 Task: Look for space in Mogi-Gaucu, Brazil from 8th June, 2023 to 16th June, 2023 for 2 adults in price range Rs.10000 to Rs.15000. Place can be entire place with 1  bedroom having 1 bed and 1 bathroom. Property type can be house, flat, guest house, hotel. Amenities needed are: washing machine. Booking option can be shelf check-in. Required host language is Spanish.
Action: Mouse moved to (201, 542)
Screenshot: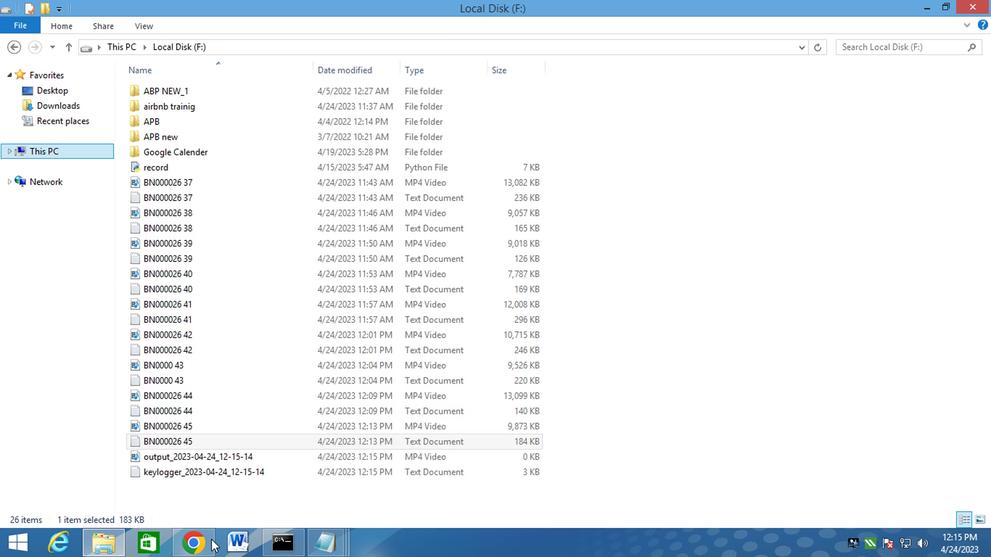 
Action: Mouse pressed left at (201, 542)
Screenshot: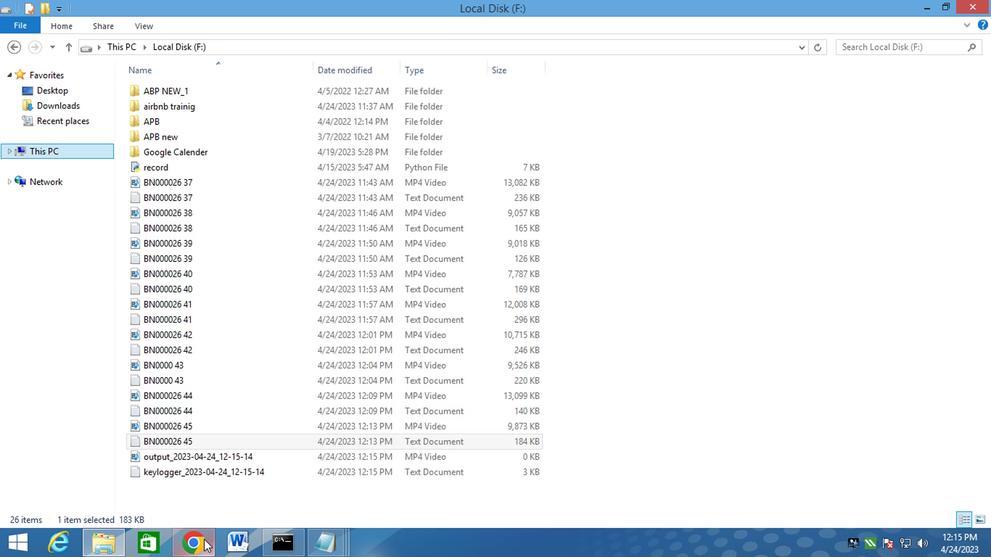 
Action: Mouse moved to (468, 97)
Screenshot: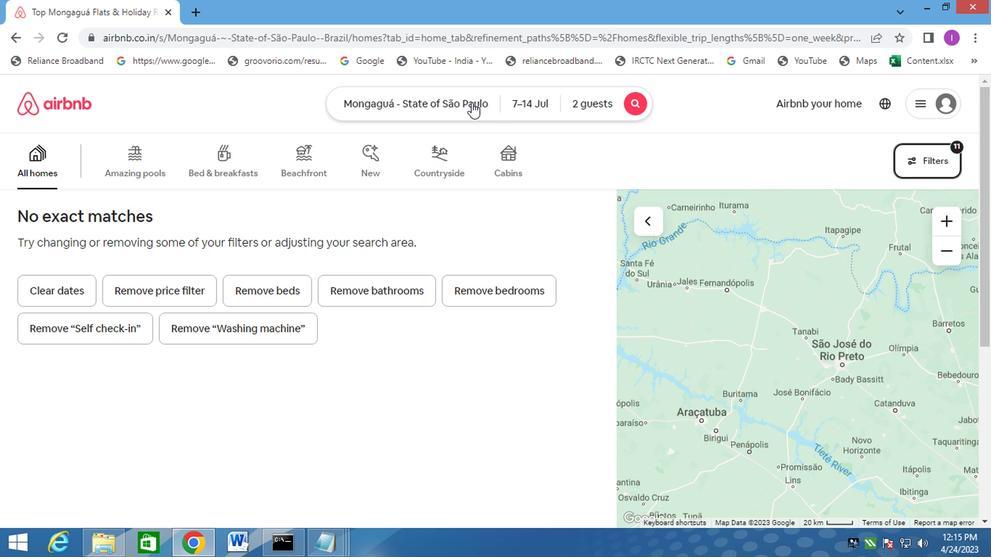 
Action: Mouse pressed left at (468, 97)
Screenshot: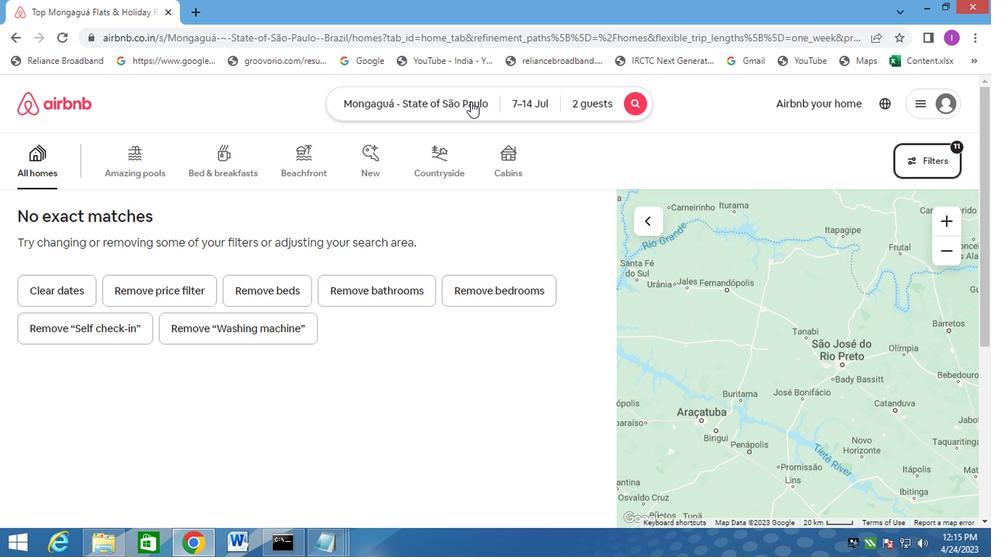 
Action: Mouse moved to (395, 150)
Screenshot: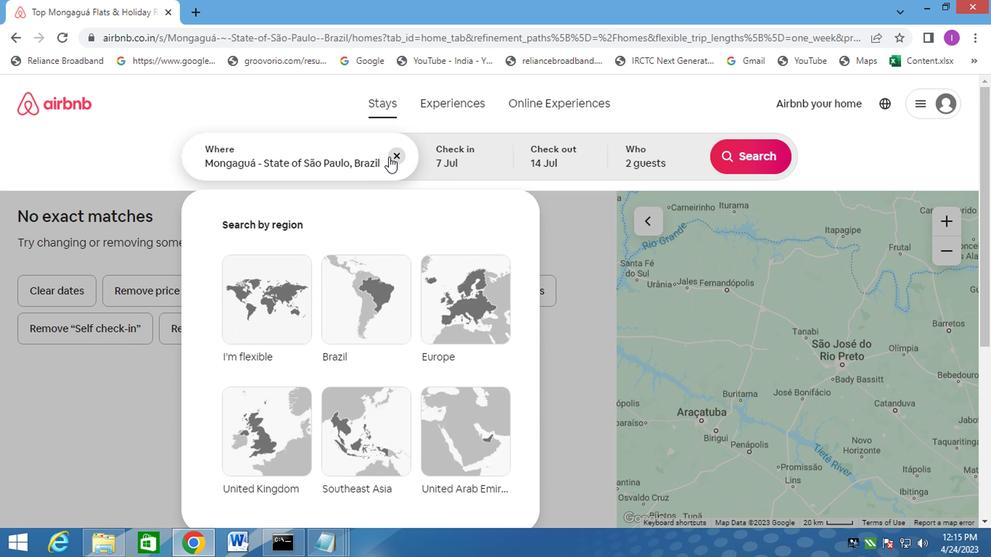 
Action: Mouse pressed left at (395, 150)
Screenshot: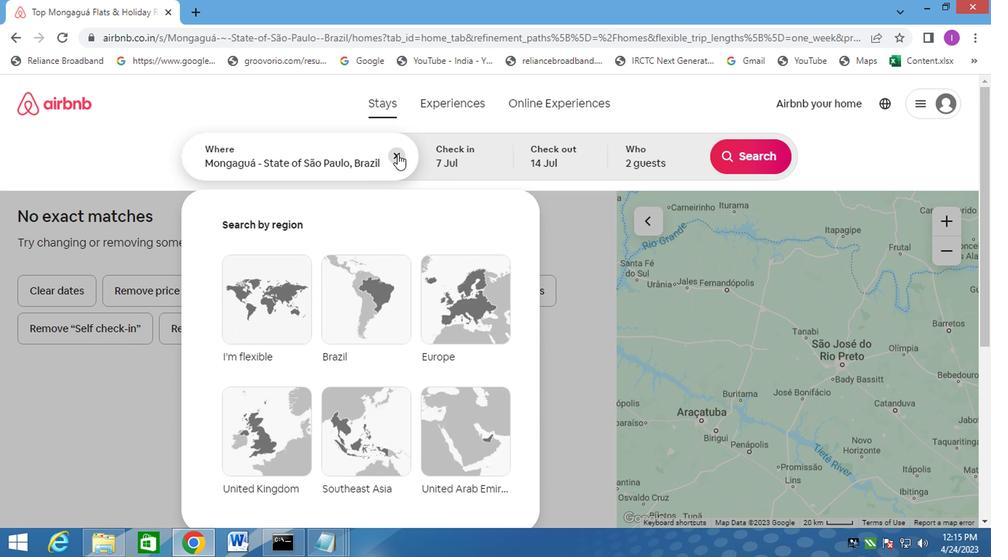 
Action: Mouse moved to (415, 147)
Screenshot: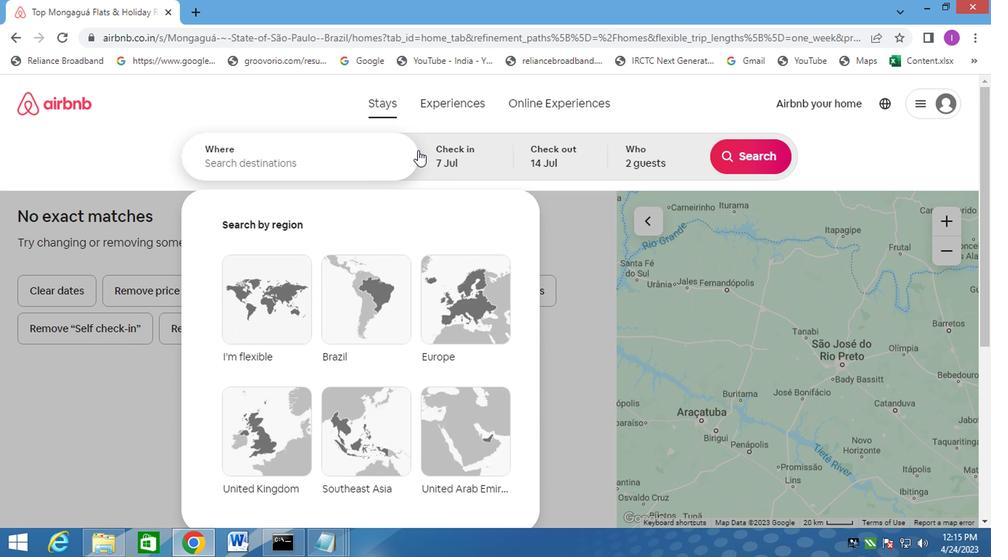 
Action: Key pressed <Key.shift><Key.shift>MOGI<Key.space><Key.shift><Key.shift><Key.shift><Key.shift><Key.shift><Key.shift><Key.shift><Key.shift><Key.shift><Key.shift><Key.shift><Key.shift><Key.shift><Key.shift><Key.shift><Key.shift><Key.shift><Key.shift><Key.shift><Key.shift><Key.shift><Key.shift><Key.shift><Key.shift><Key.shift>GAUCU,<Key.shift>BRAZIL
Screenshot: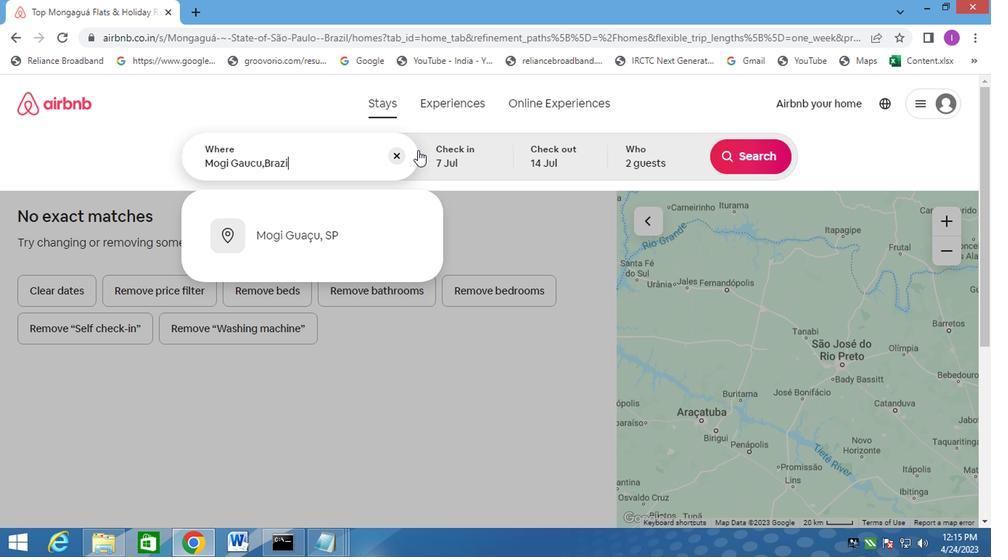 
Action: Mouse moved to (479, 150)
Screenshot: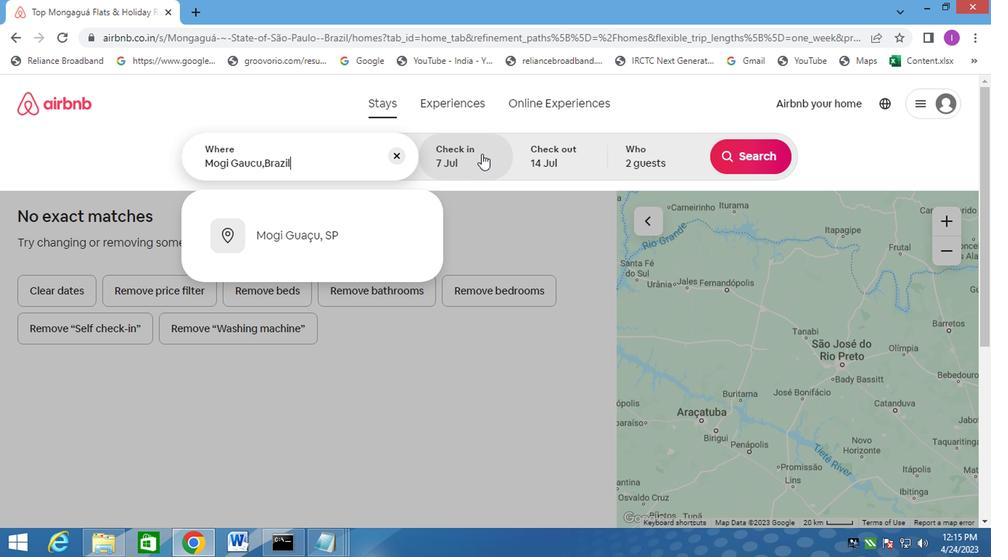 
Action: Mouse pressed left at (479, 150)
Screenshot: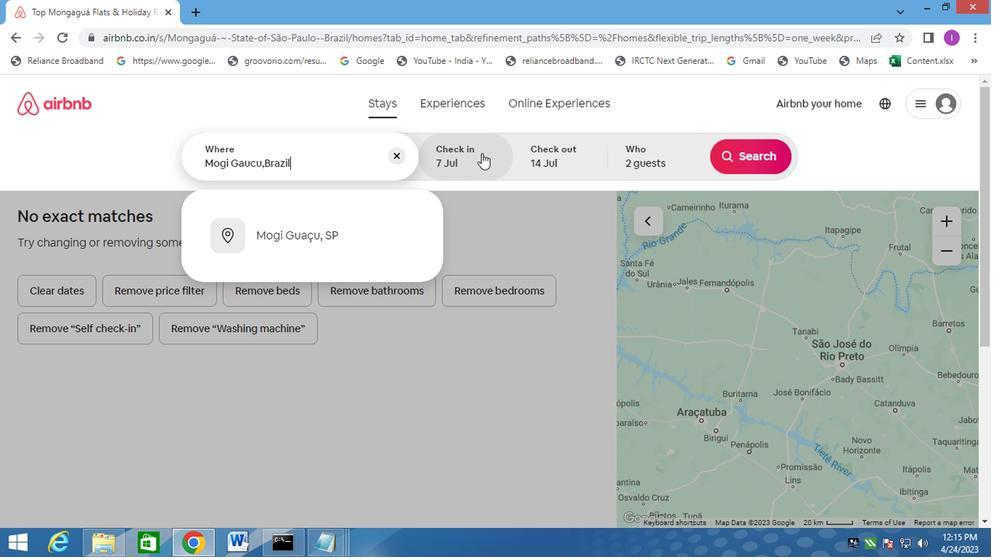 
Action: Mouse moved to (218, 273)
Screenshot: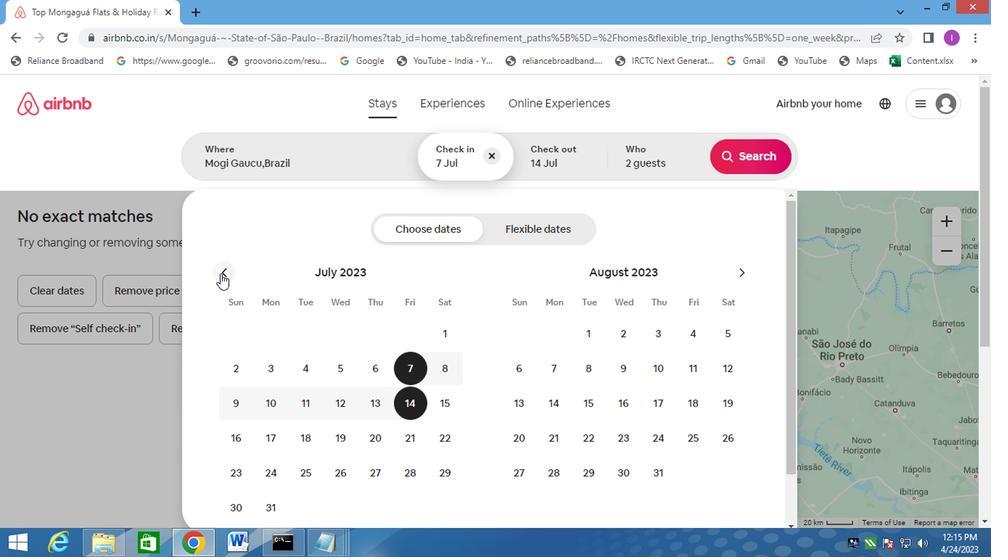 
Action: Mouse pressed left at (218, 273)
Screenshot: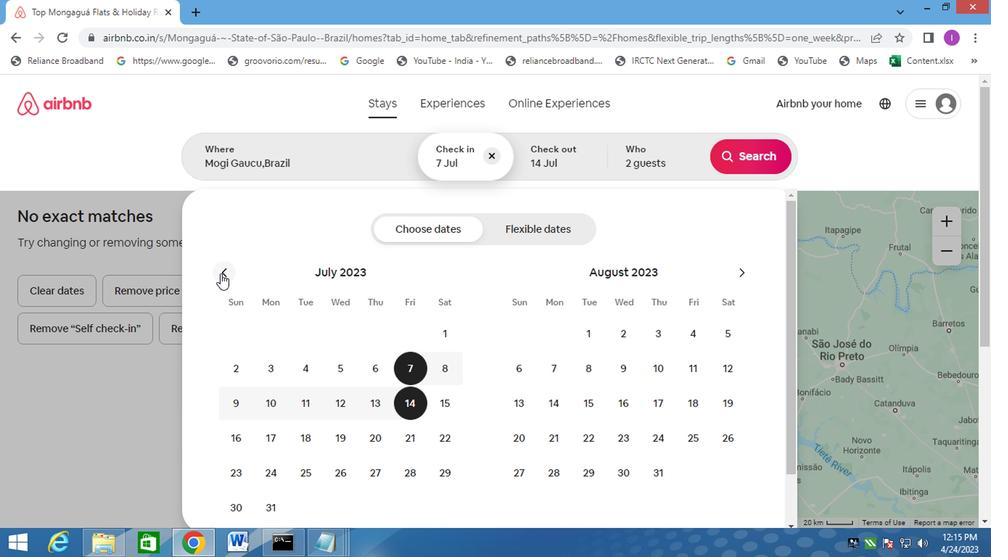 
Action: Mouse moved to (271, 366)
Screenshot: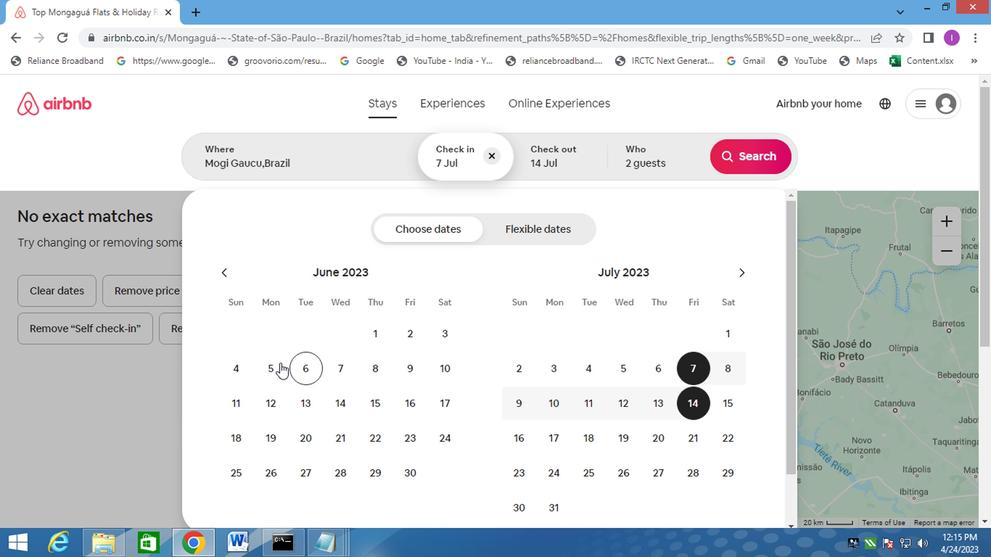 
Action: Mouse pressed left at (271, 366)
Screenshot: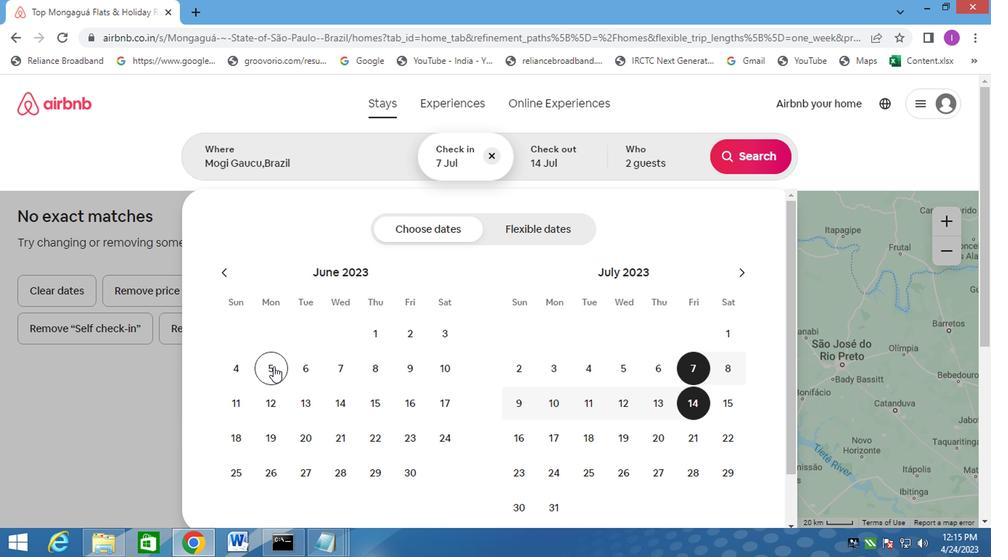 
Action: Mouse moved to (367, 370)
Screenshot: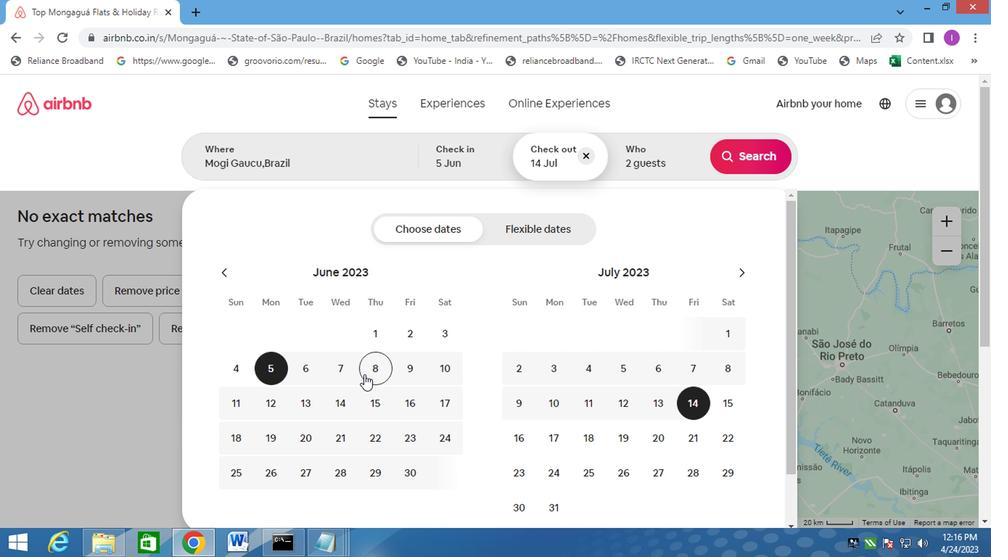 
Action: Mouse pressed left at (367, 370)
Screenshot: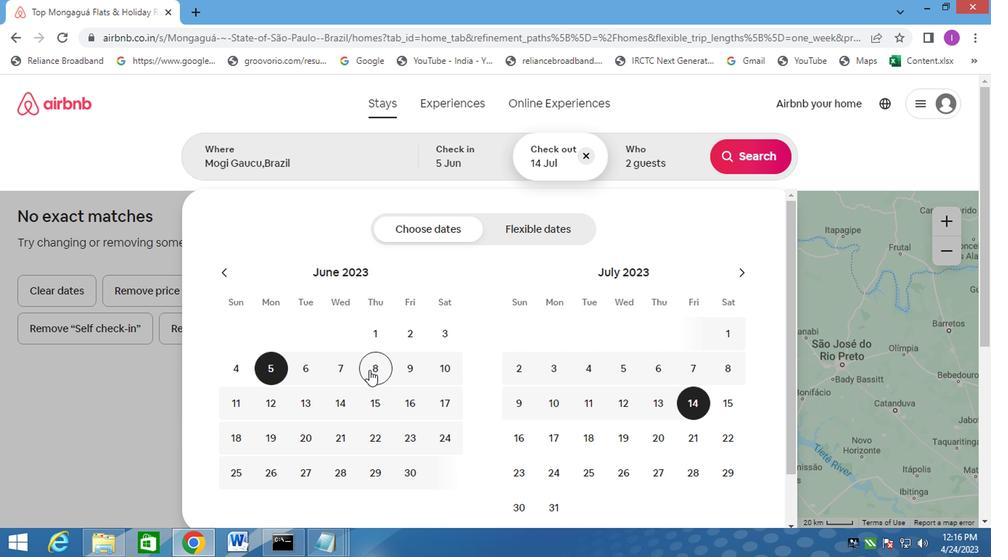 
Action: Mouse moved to (269, 369)
Screenshot: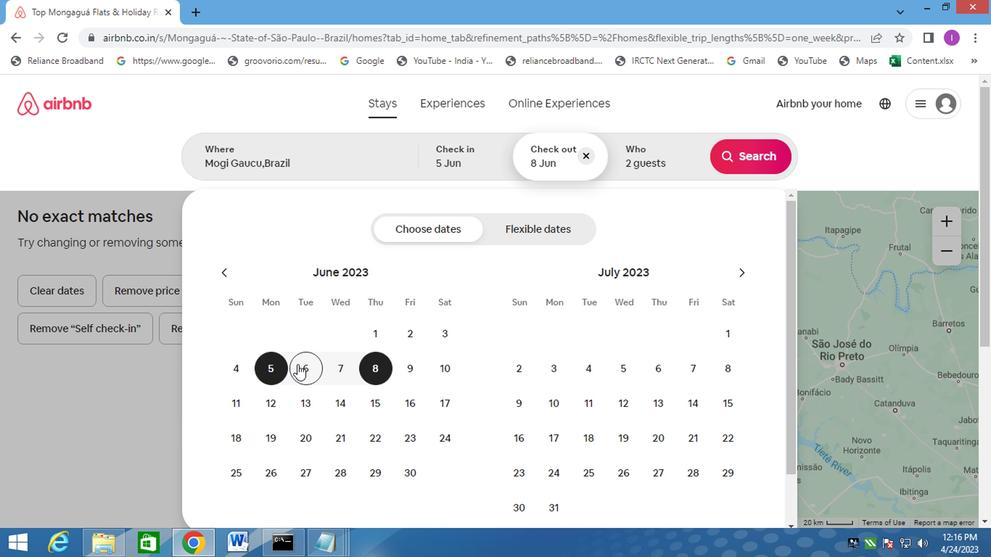 
Action: Mouse pressed left at (269, 369)
Screenshot: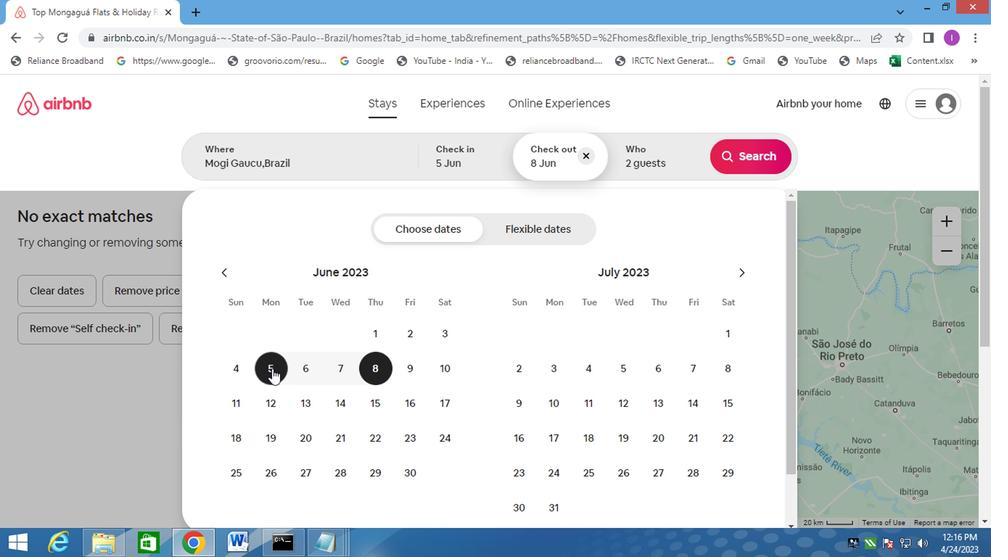 
Action: Mouse moved to (374, 365)
Screenshot: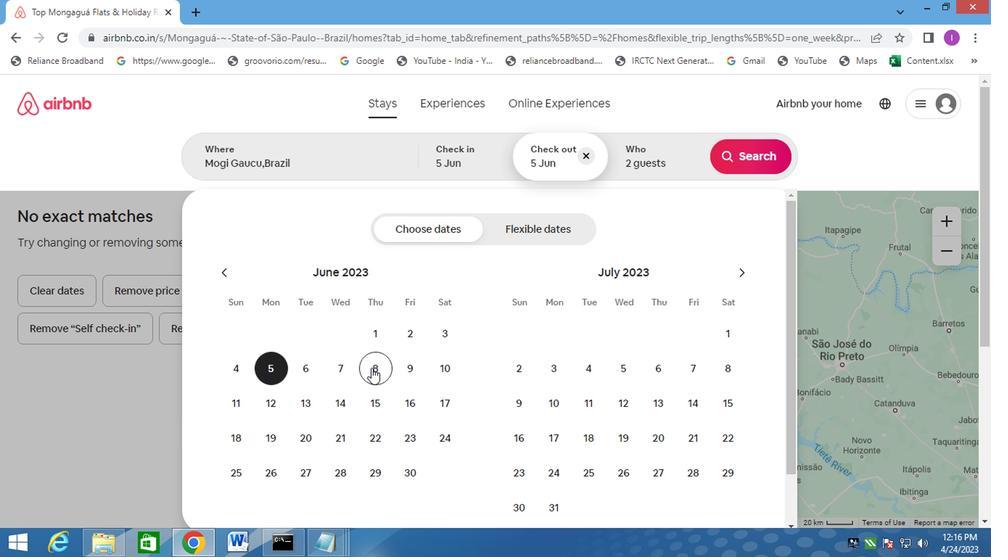 
Action: Mouse pressed left at (374, 365)
Screenshot: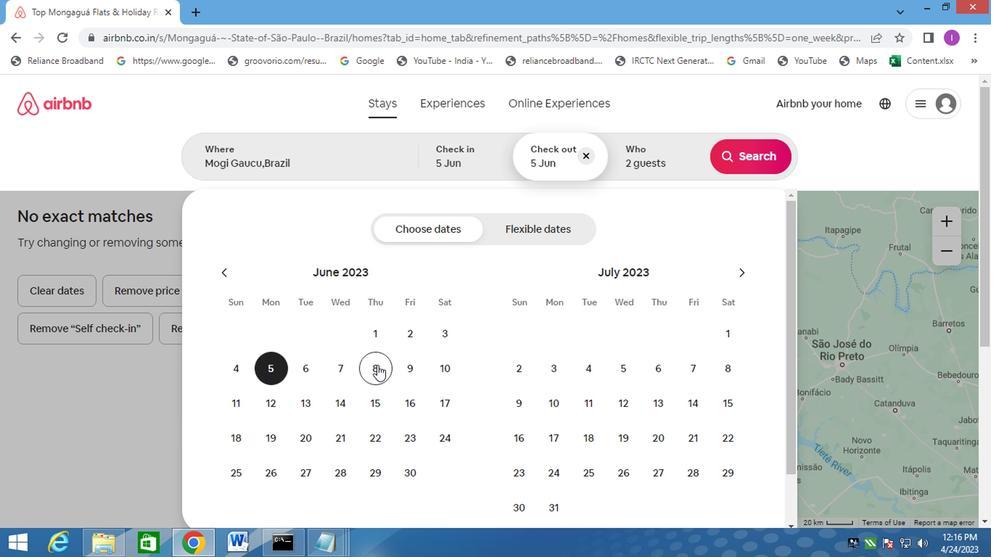 
Action: Mouse moved to (474, 147)
Screenshot: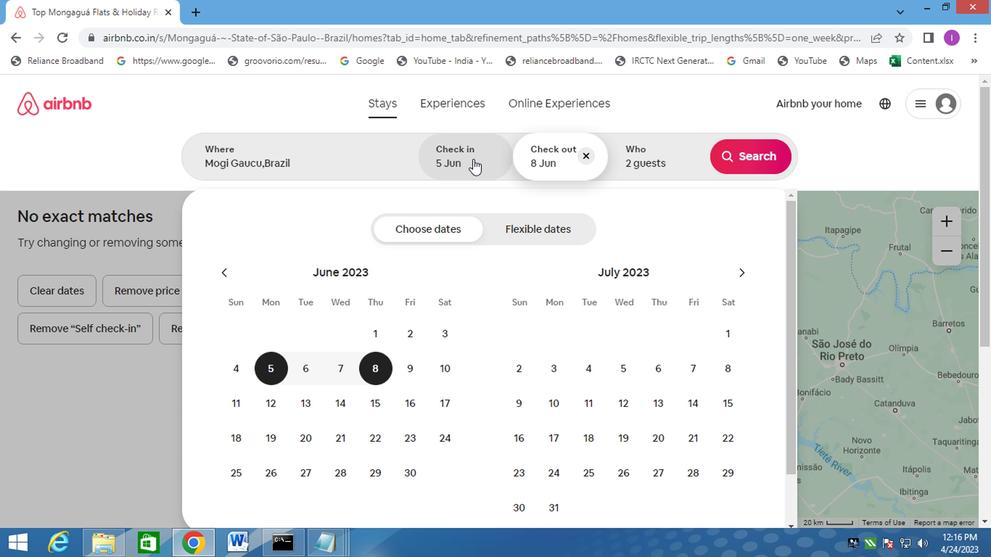 
Action: Mouse pressed left at (474, 147)
Screenshot: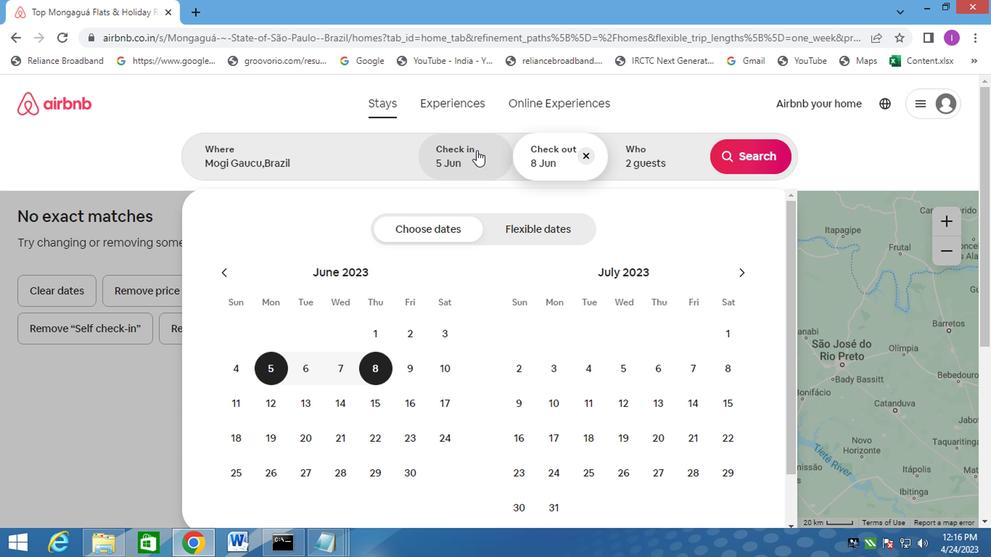 
Action: Mouse moved to (492, 153)
Screenshot: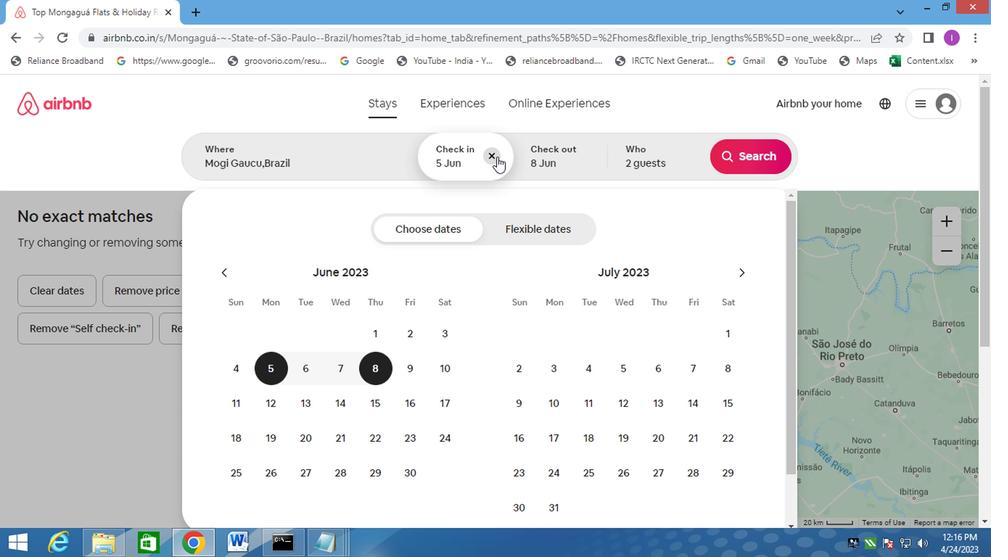 
Action: Mouse pressed left at (492, 153)
Screenshot: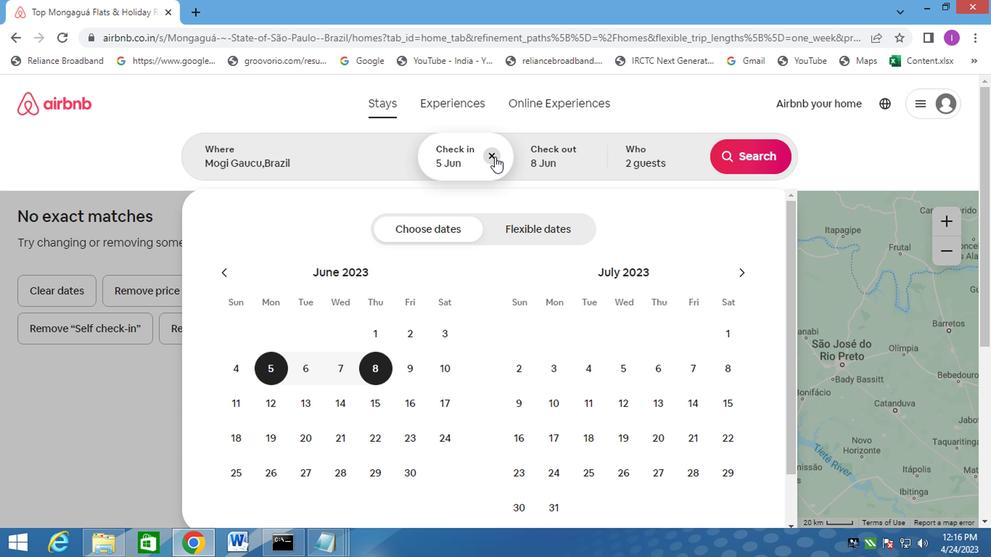 
Action: Mouse moved to (376, 366)
Screenshot: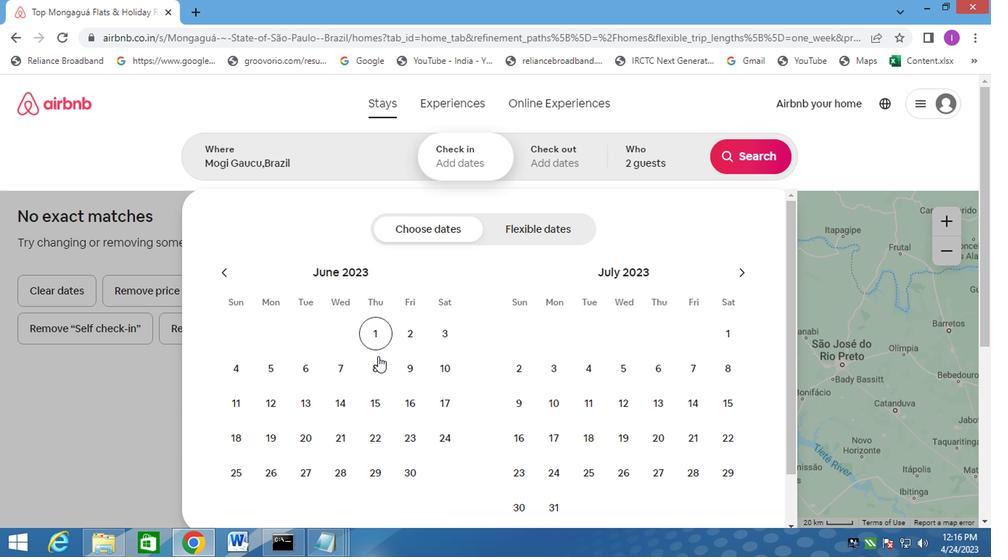 
Action: Mouse pressed left at (376, 366)
Screenshot: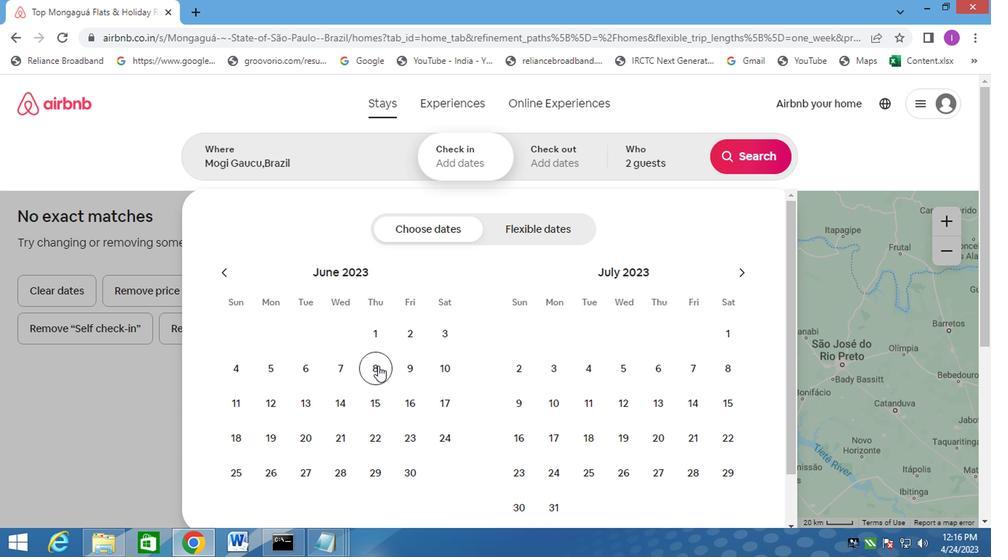 
Action: Mouse moved to (403, 413)
Screenshot: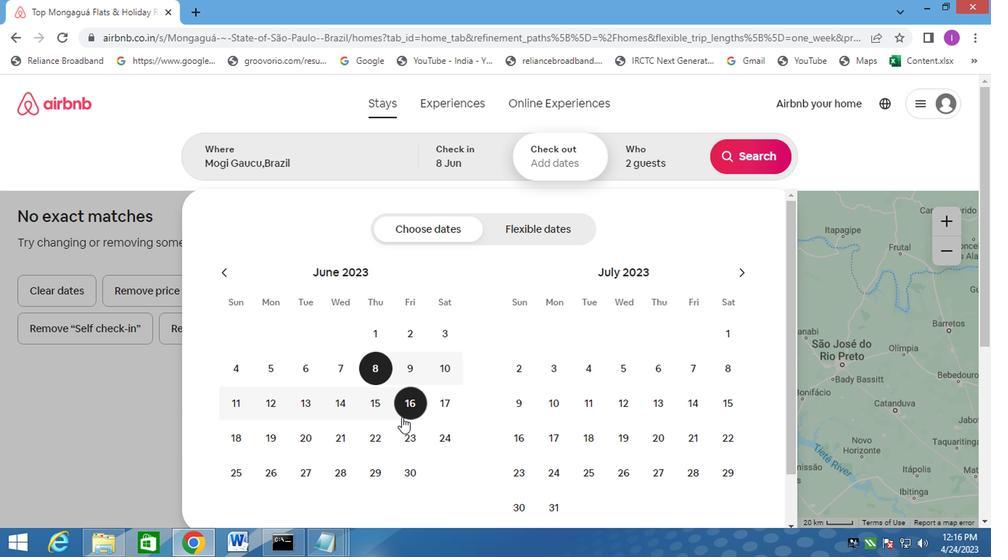 
Action: Mouse pressed left at (403, 413)
Screenshot: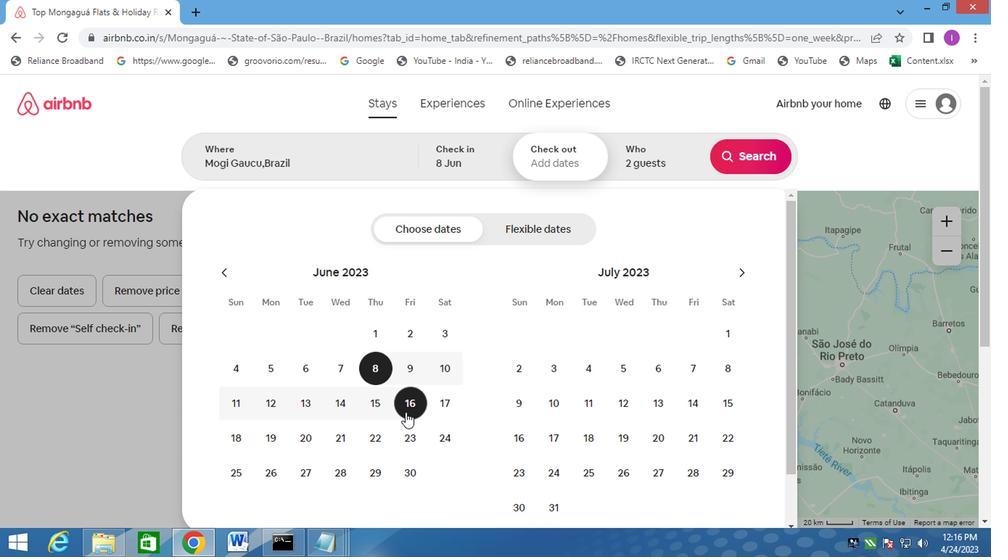 
Action: Mouse moved to (648, 160)
Screenshot: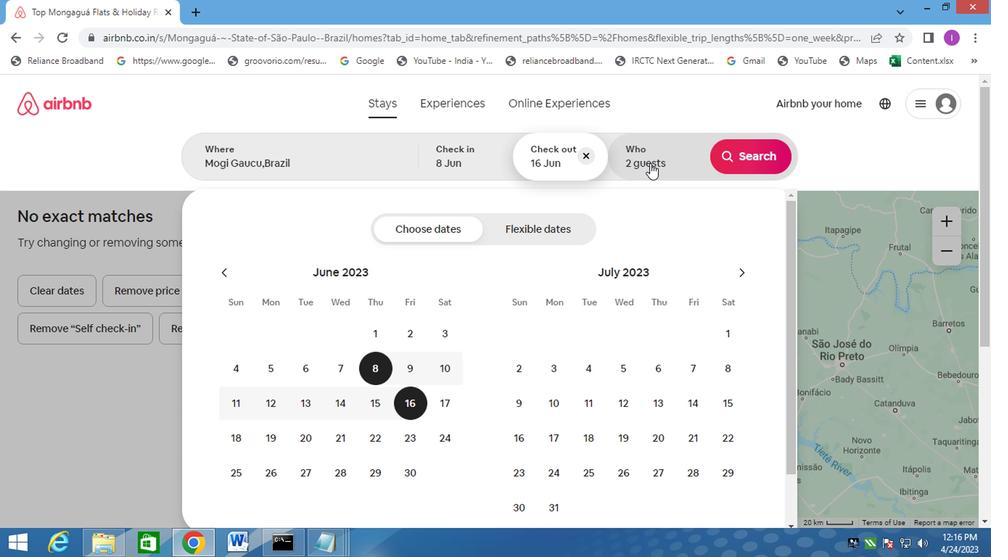 
Action: Mouse pressed left at (648, 160)
Screenshot: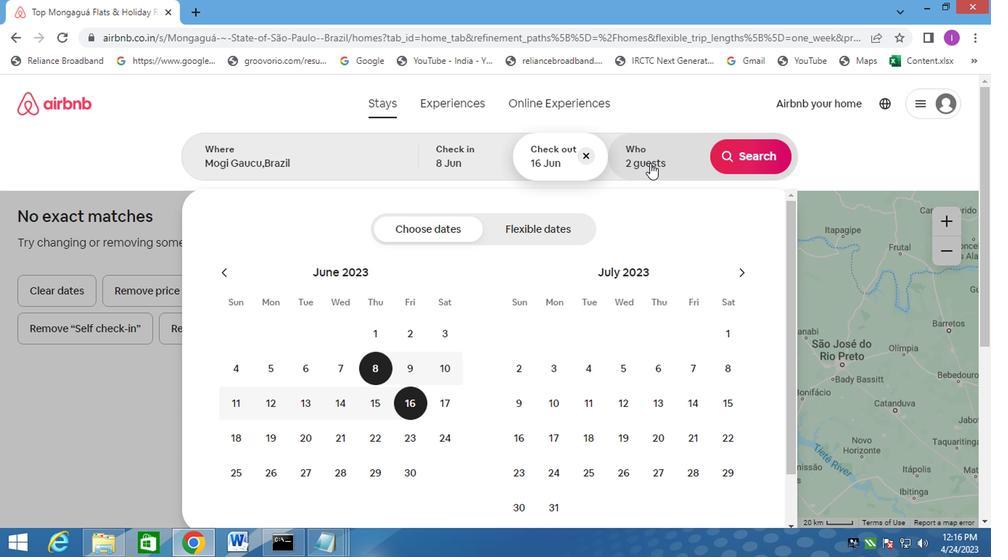 
Action: Mouse moved to (750, 236)
Screenshot: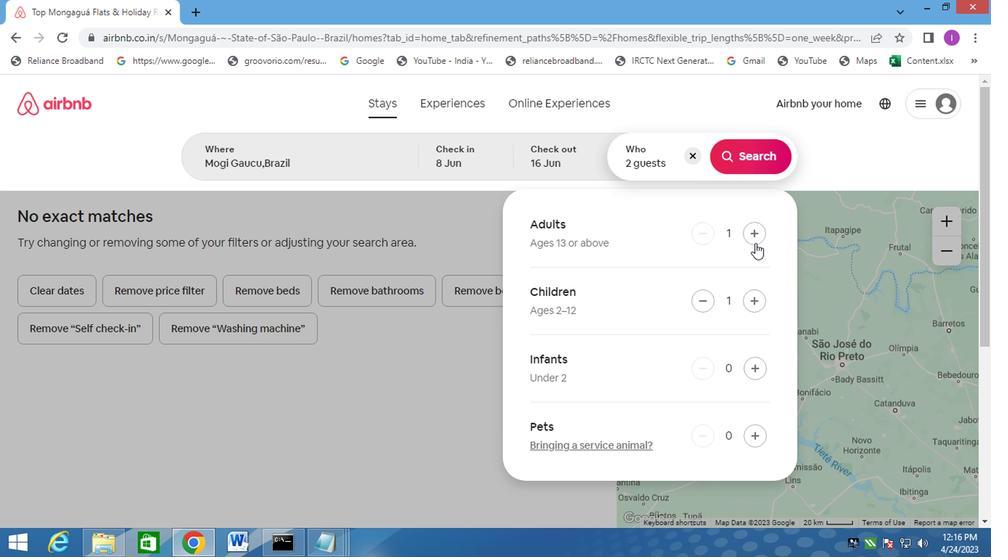 
Action: Mouse pressed left at (750, 236)
Screenshot: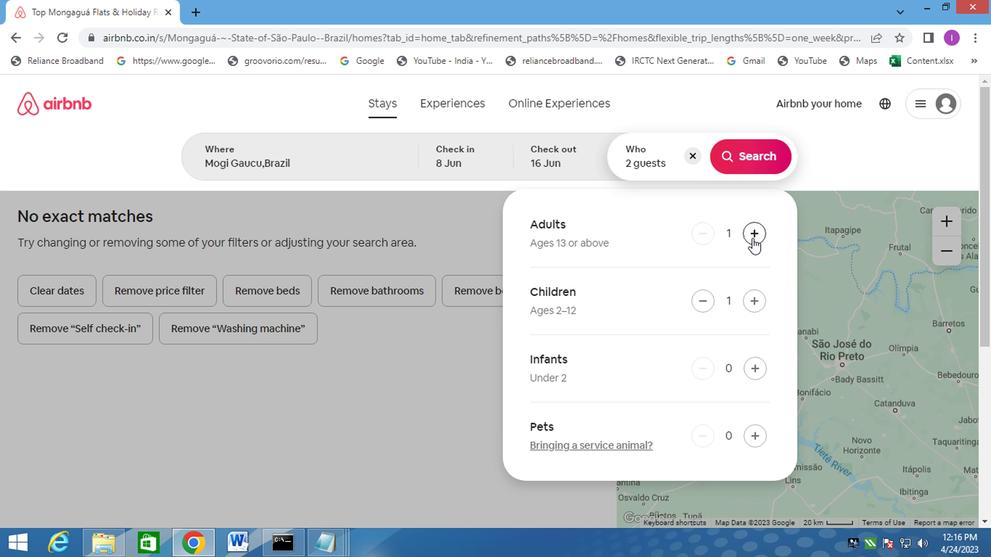 
Action: Mouse moved to (699, 292)
Screenshot: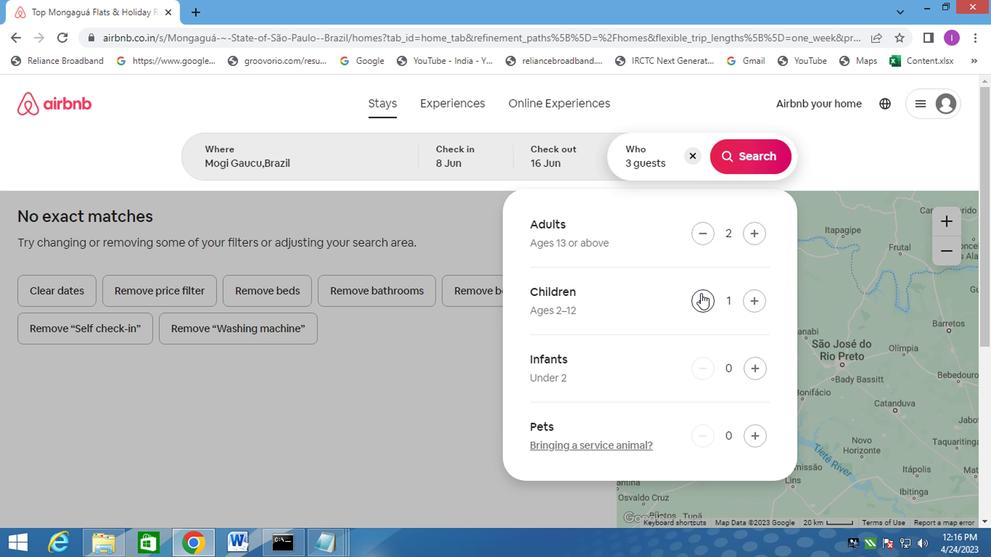
Action: Mouse pressed left at (699, 292)
Screenshot: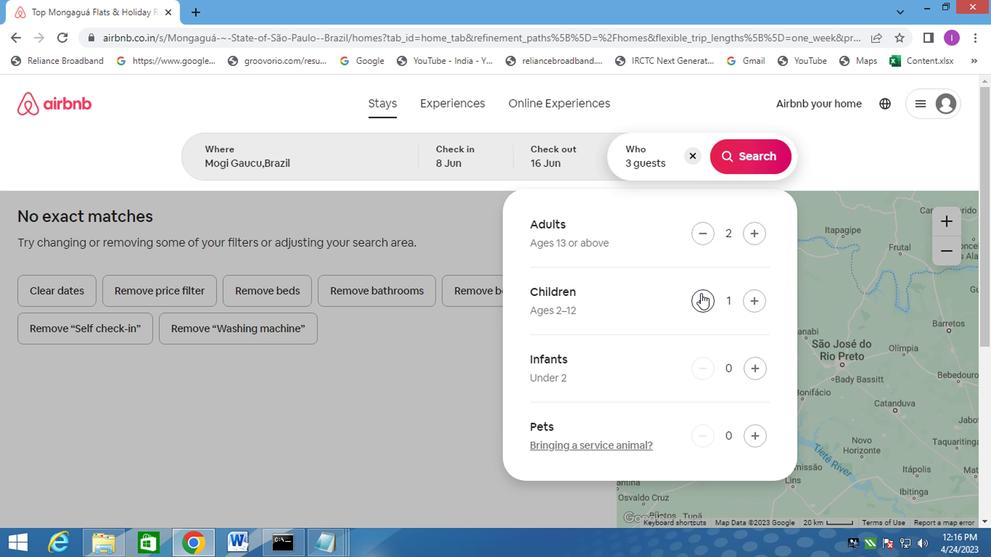 
Action: Mouse moved to (769, 151)
Screenshot: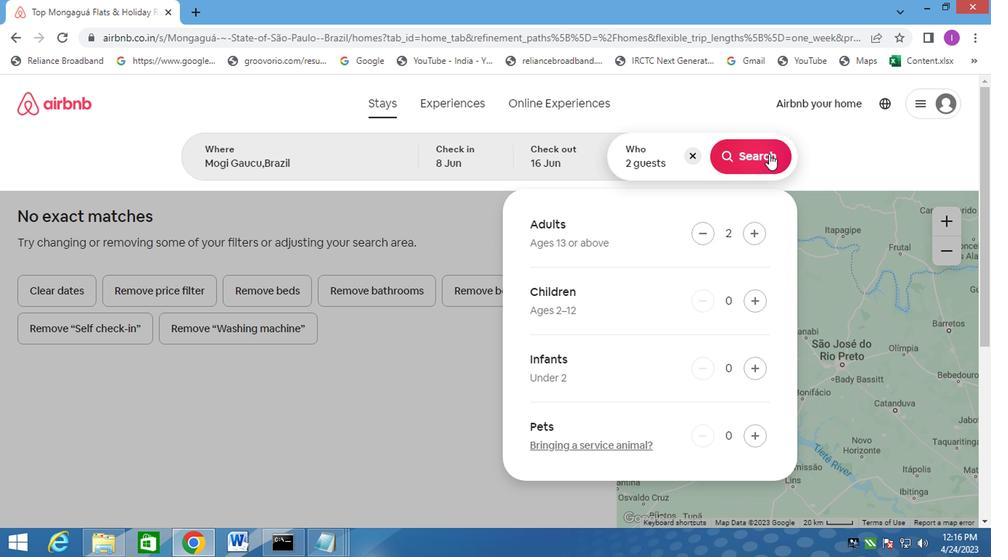 
Action: Mouse pressed left at (769, 151)
Screenshot: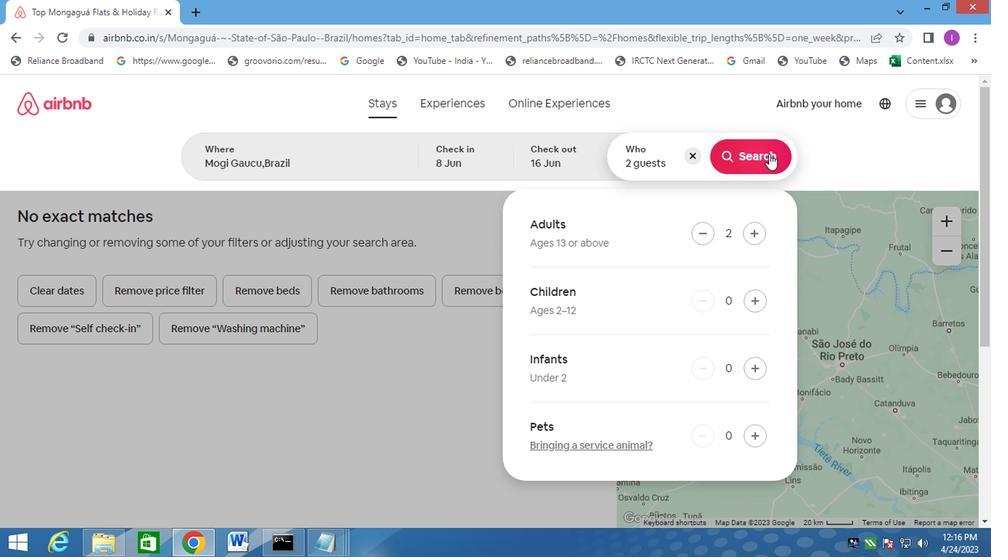 
Action: Mouse moved to (936, 154)
Screenshot: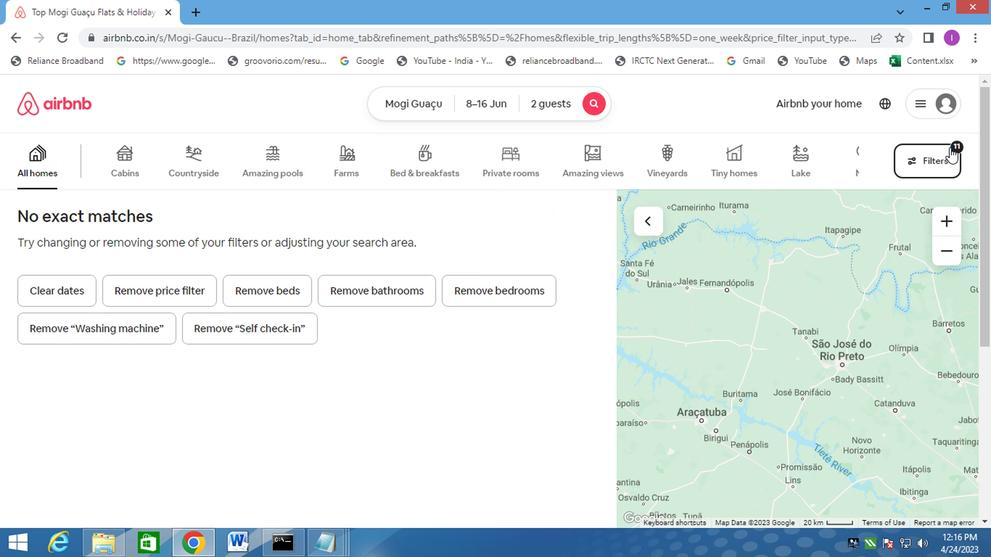 
Action: Mouse pressed left at (936, 154)
Screenshot: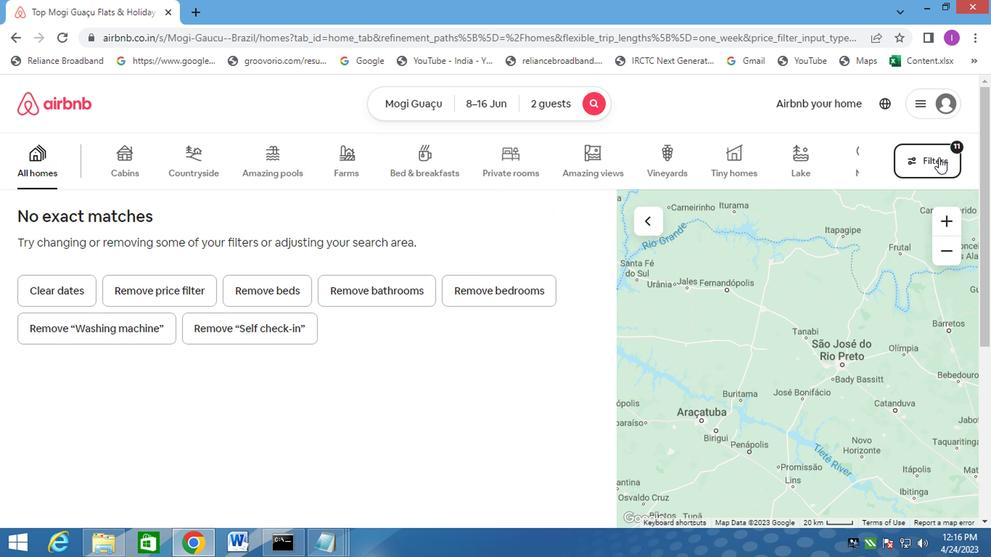 
Action: Mouse moved to (310, 250)
Screenshot: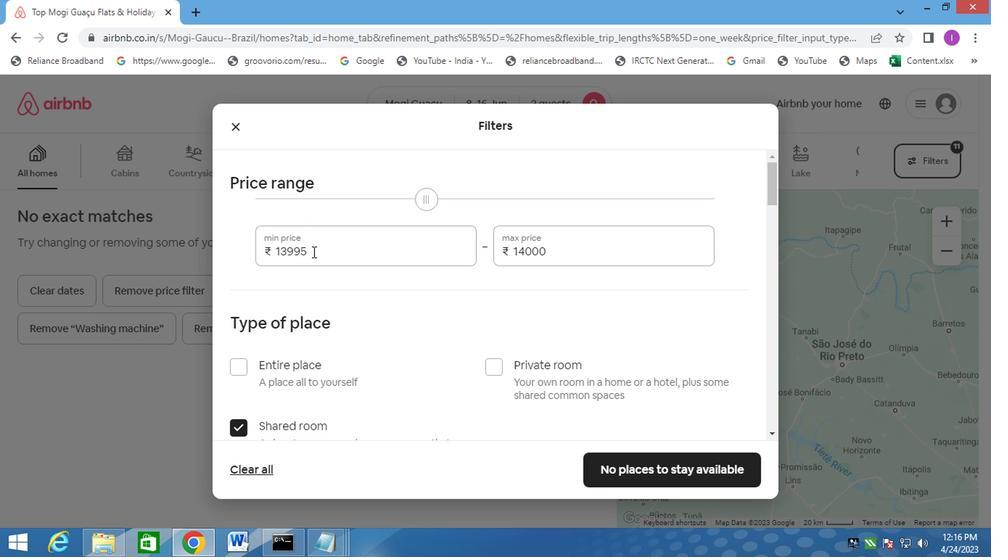 
Action: Mouse pressed left at (310, 250)
Screenshot: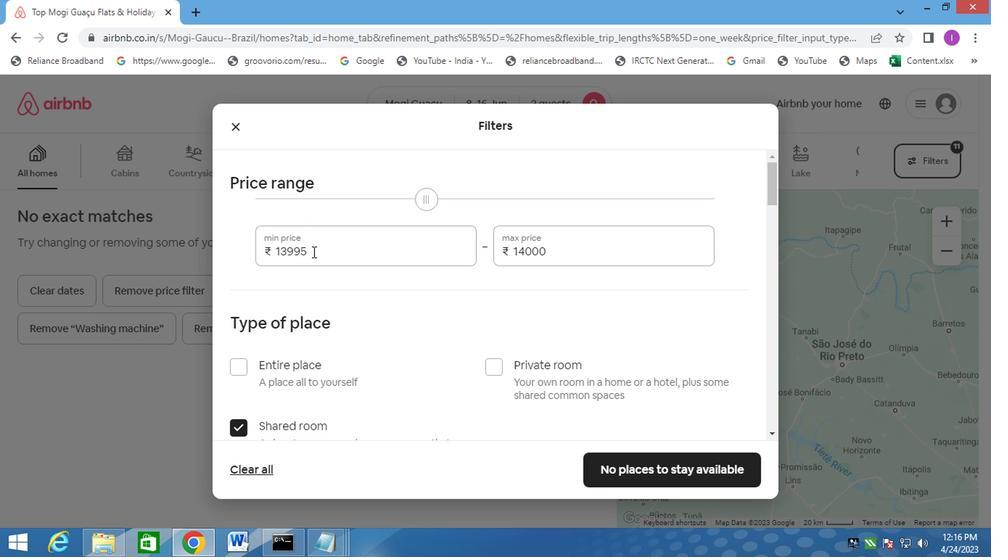 
Action: Mouse moved to (362, 240)
Screenshot: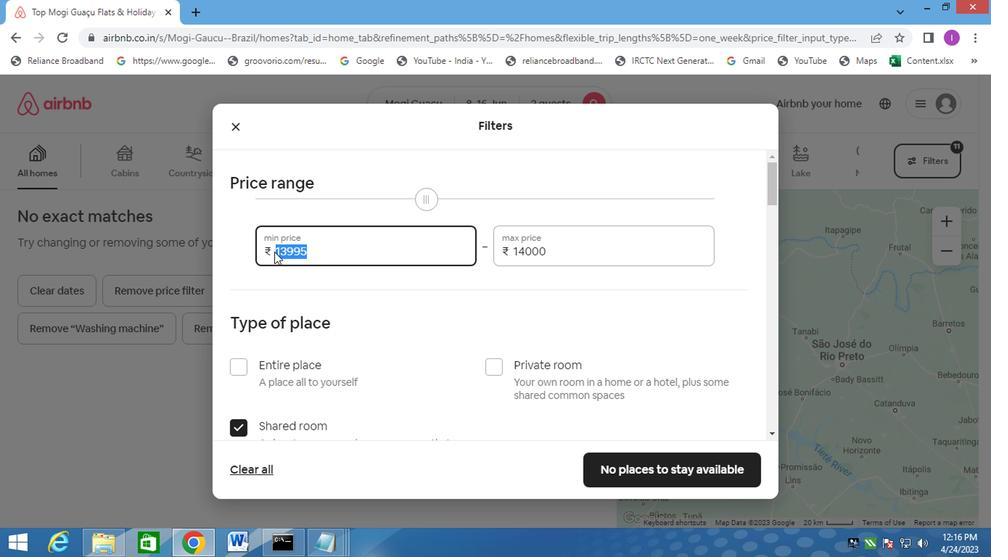 
Action: Key pressed 10000
Screenshot: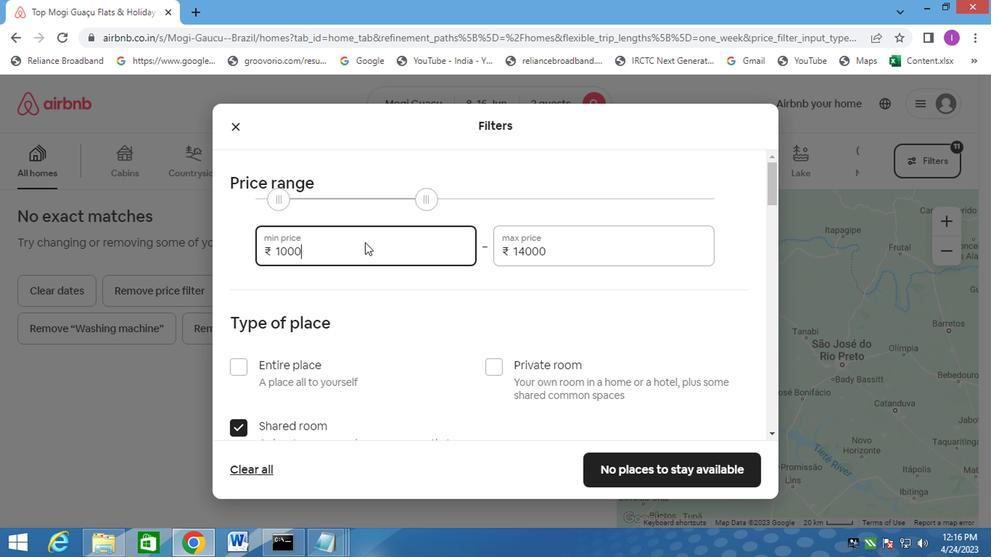 
Action: Mouse moved to (521, 248)
Screenshot: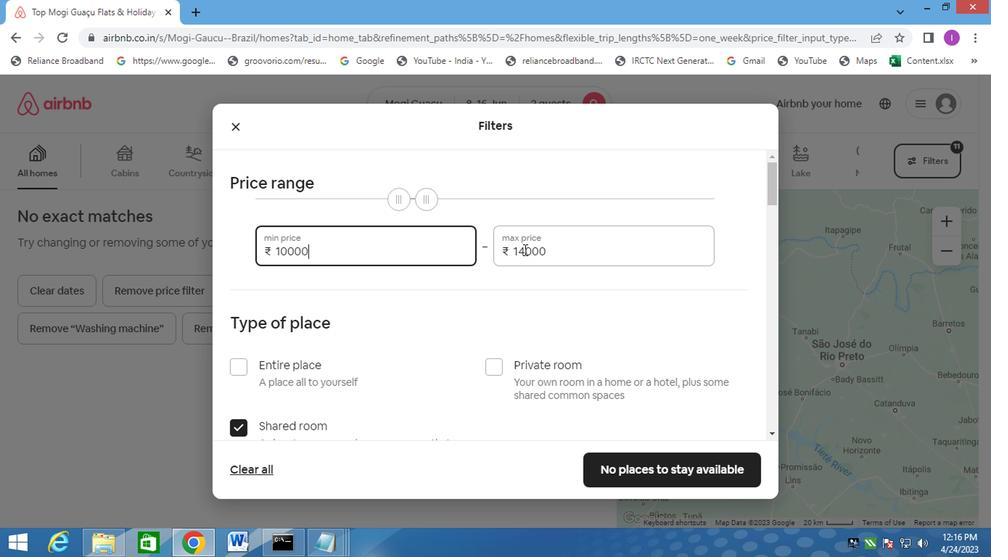
Action: Mouse pressed left at (521, 248)
Screenshot: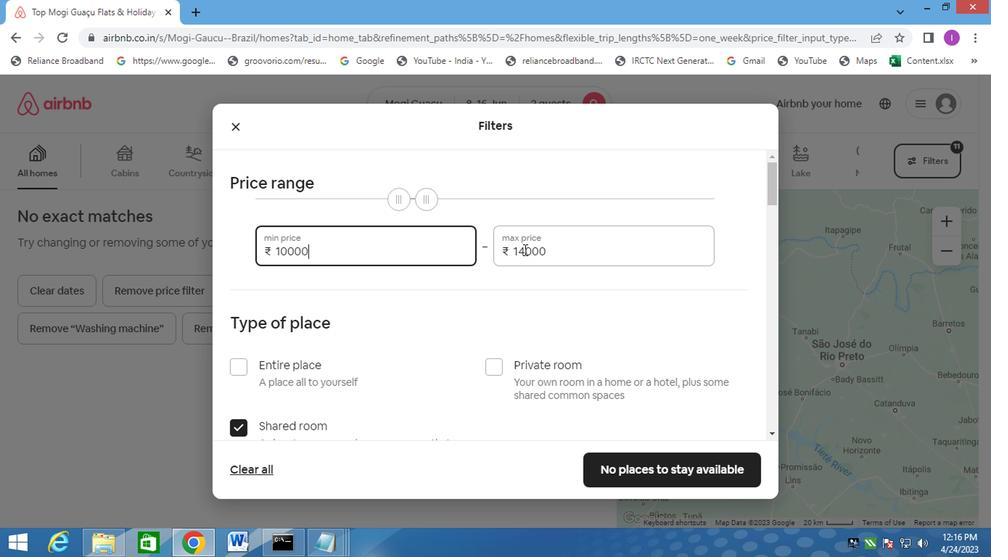 
Action: Mouse moved to (528, 252)
Screenshot: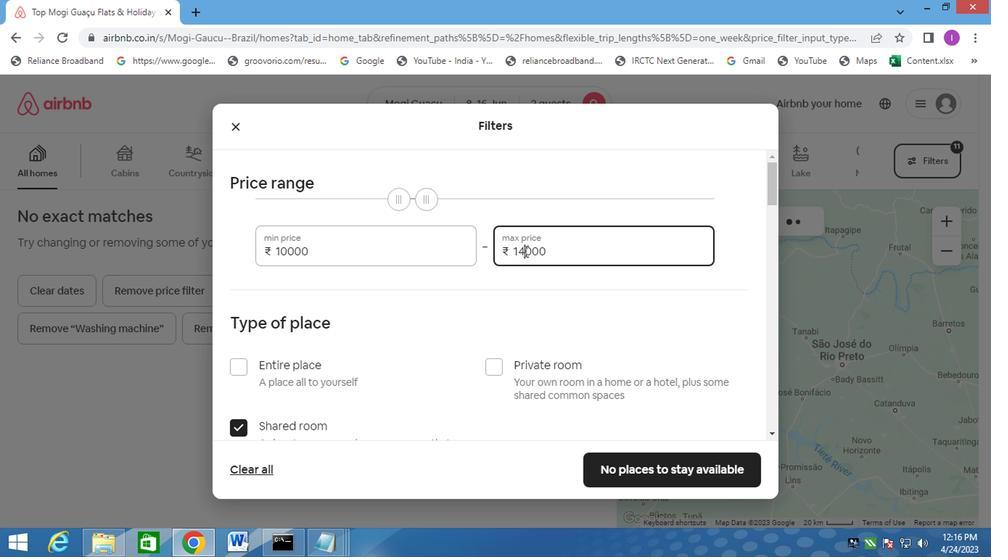 
Action: Key pressed <Key.backspace>5
Screenshot: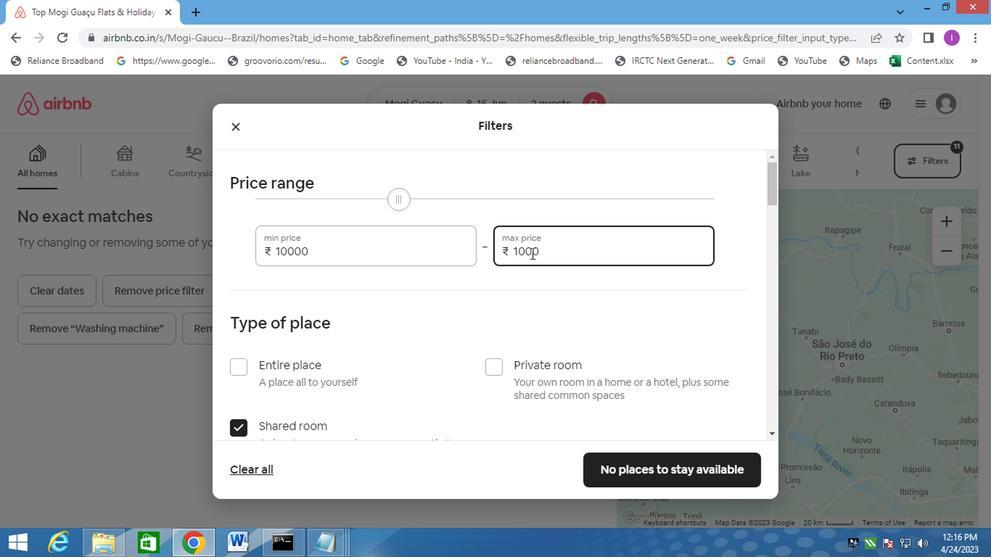 
Action: Mouse moved to (242, 368)
Screenshot: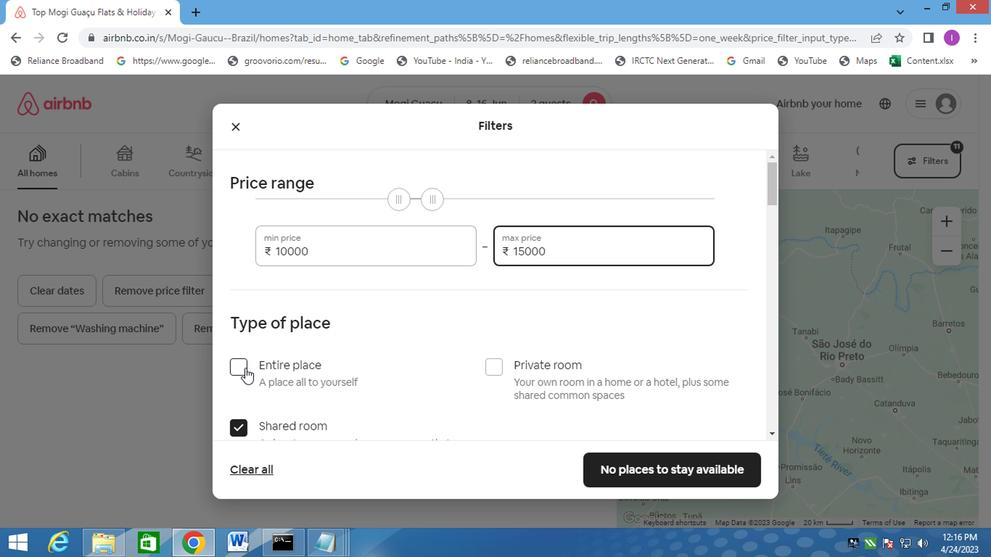 
Action: Mouse pressed left at (242, 368)
Screenshot: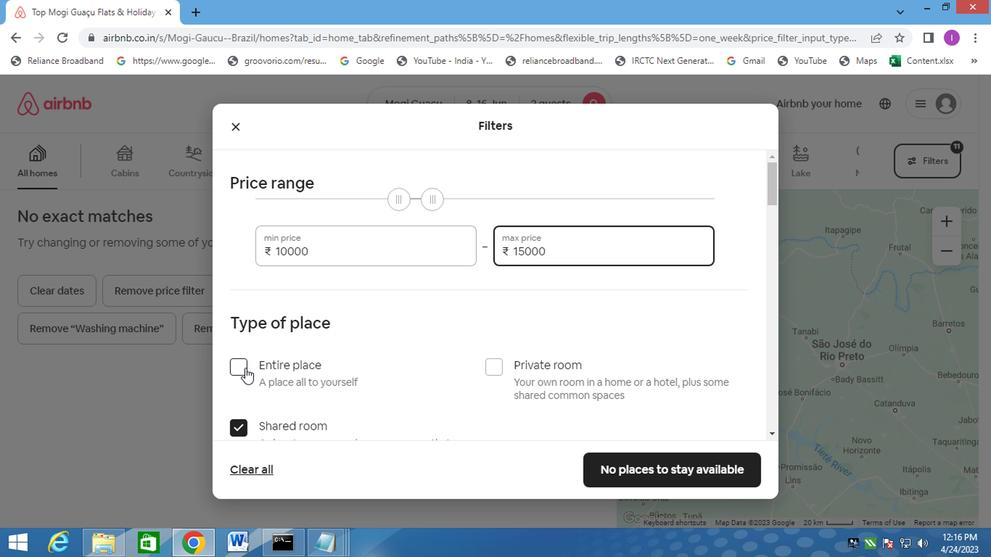 
Action: Mouse moved to (235, 429)
Screenshot: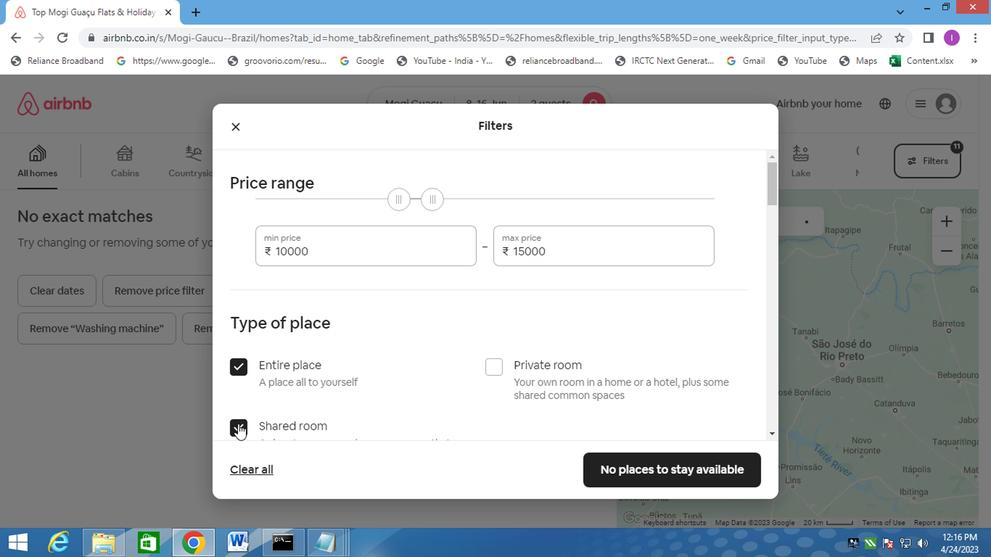 
Action: Mouse pressed left at (235, 429)
Screenshot: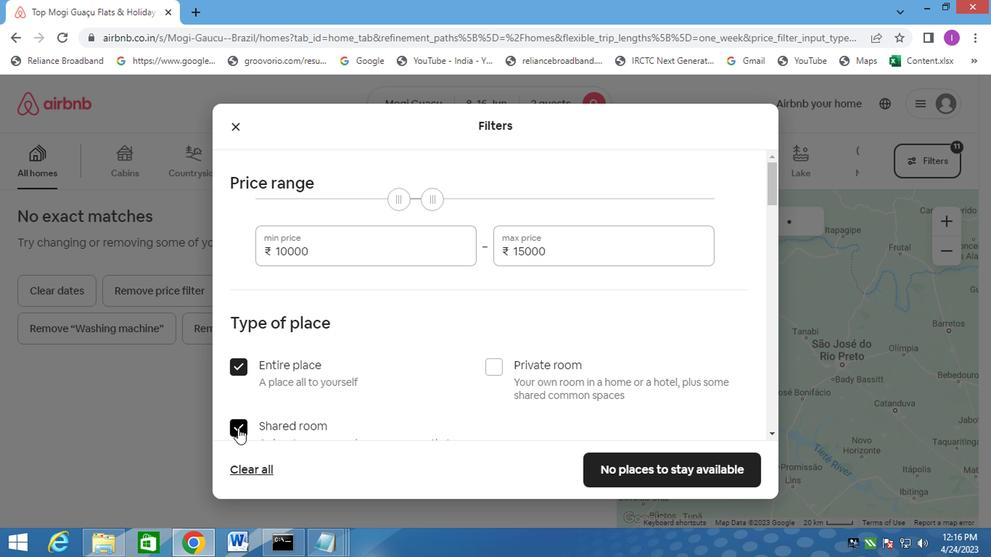 
Action: Mouse moved to (352, 369)
Screenshot: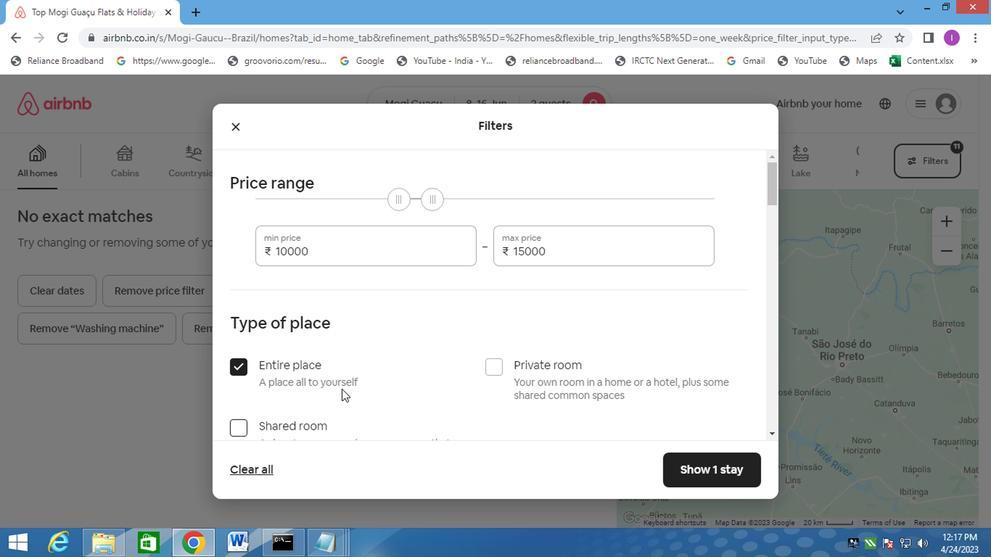 
Action: Mouse scrolled (352, 368) with delta (0, -1)
Screenshot: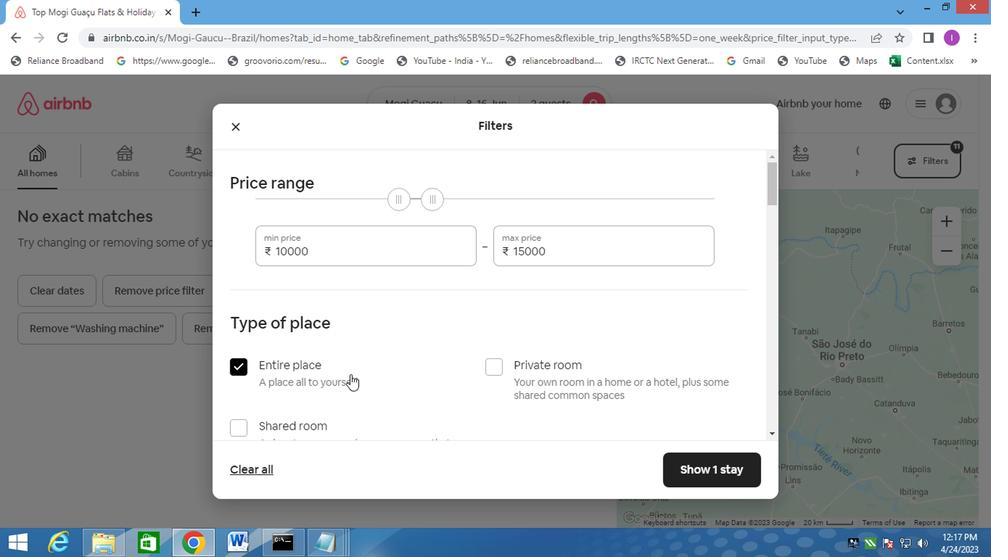 
Action: Mouse scrolled (352, 368) with delta (0, -1)
Screenshot: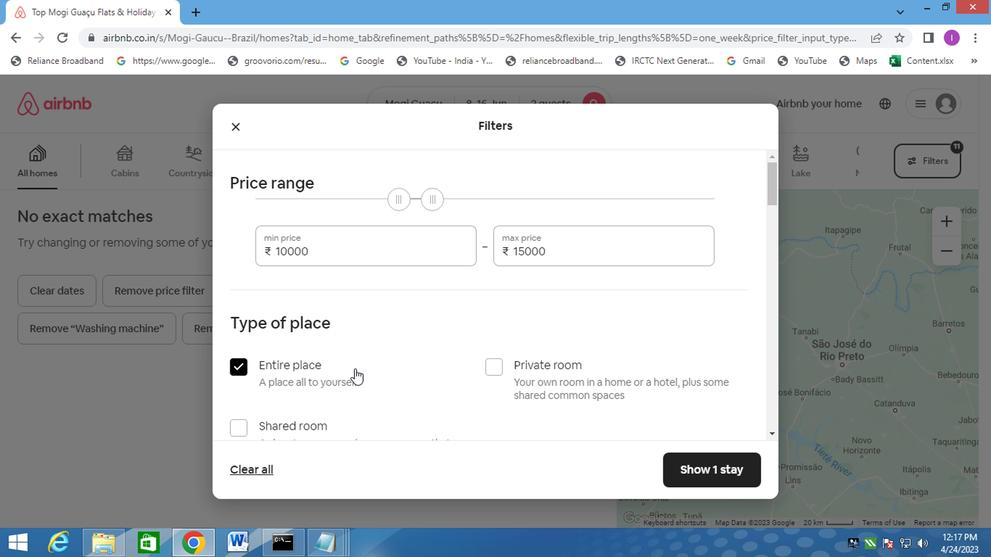 
Action: Mouse scrolled (352, 368) with delta (0, -1)
Screenshot: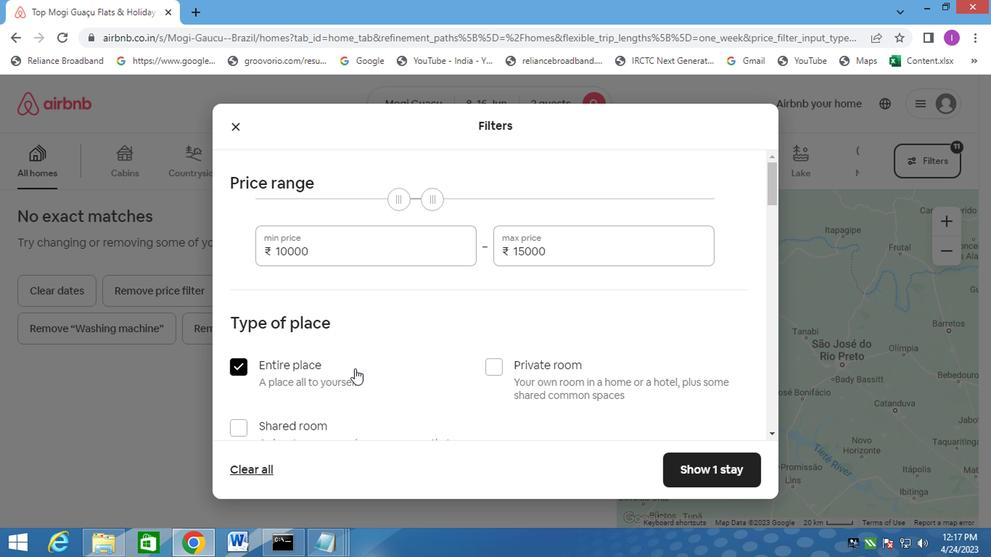 
Action: Mouse moved to (332, 355)
Screenshot: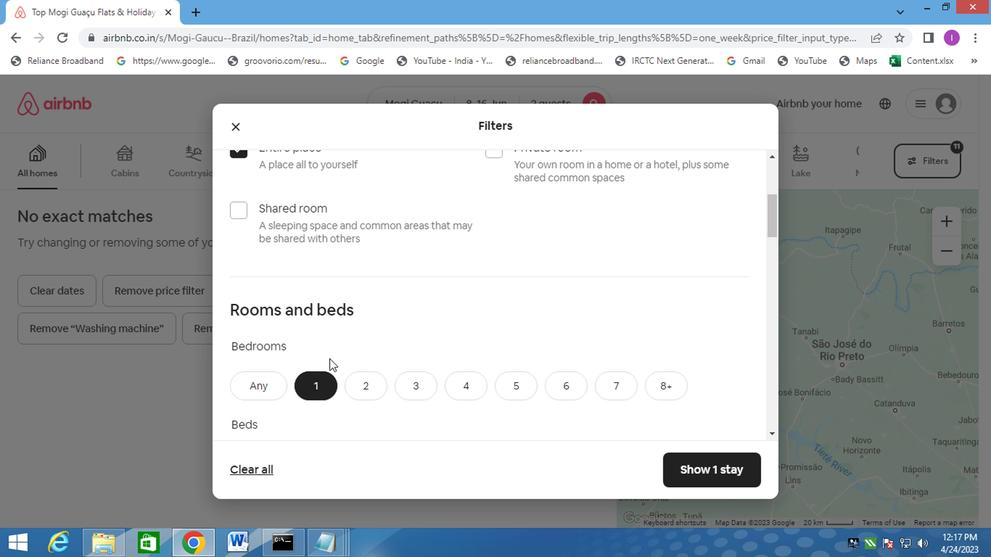 
Action: Mouse scrolled (332, 355) with delta (0, 0)
Screenshot: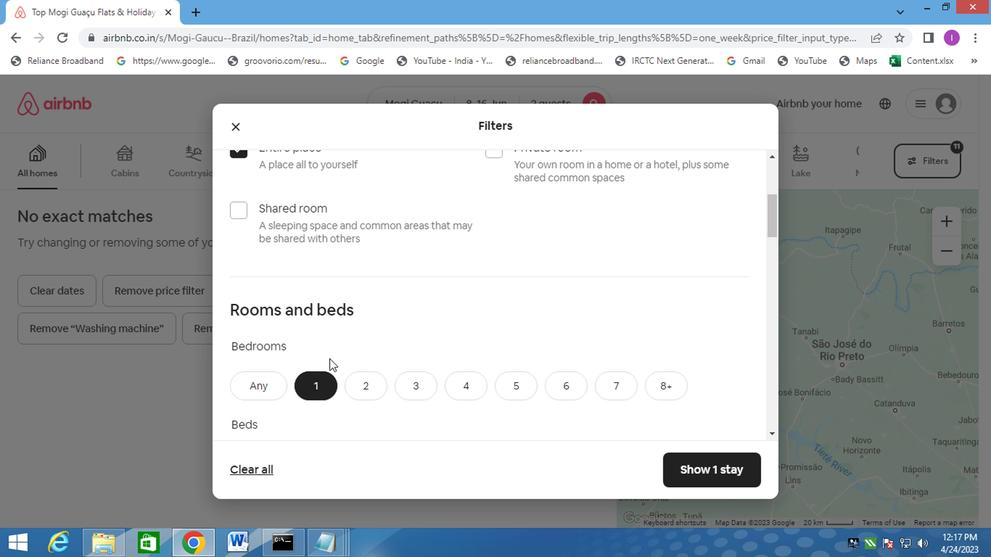 
Action: Mouse scrolled (332, 355) with delta (0, 0)
Screenshot: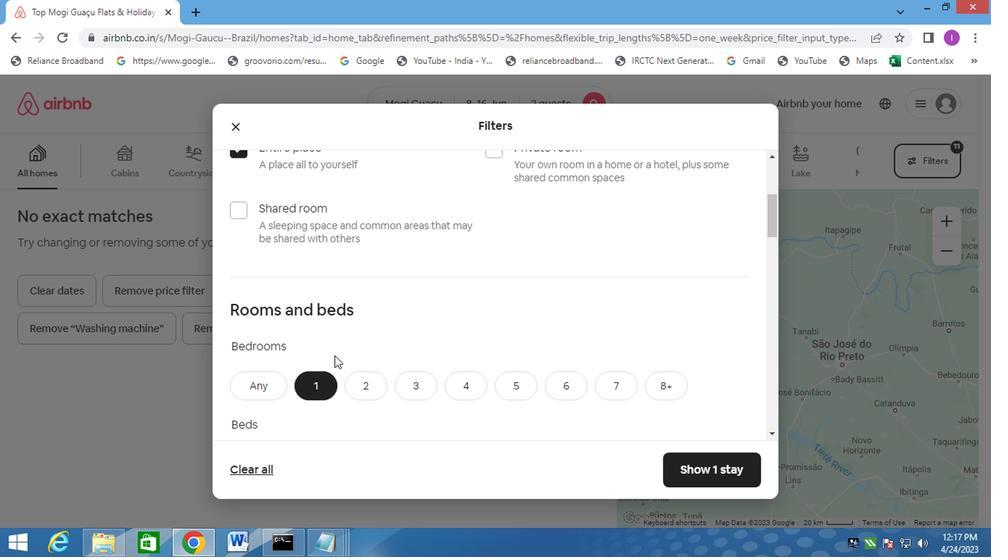
Action: Mouse moved to (335, 355)
Screenshot: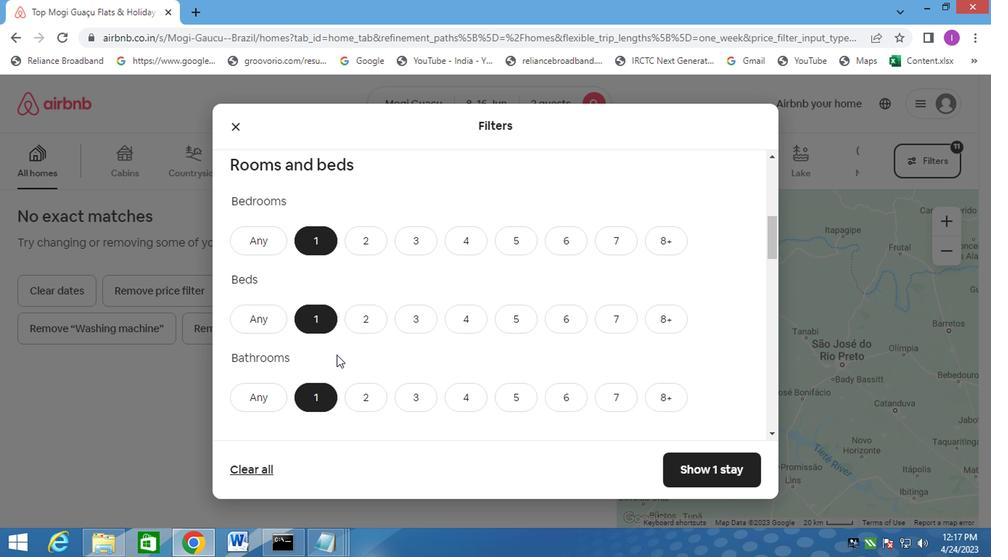 
Action: Mouse scrolled (335, 354) with delta (0, -1)
Screenshot: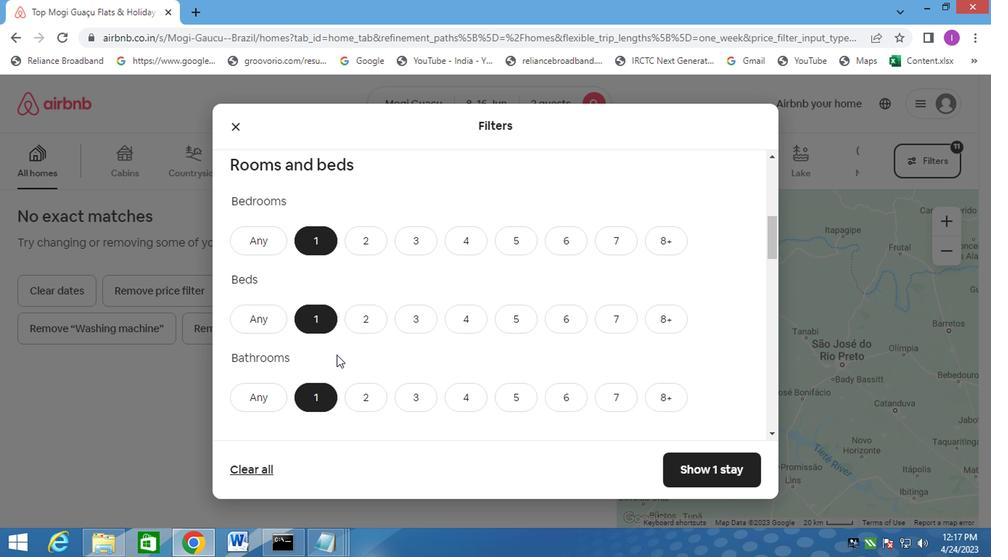 
Action: Mouse moved to (332, 366)
Screenshot: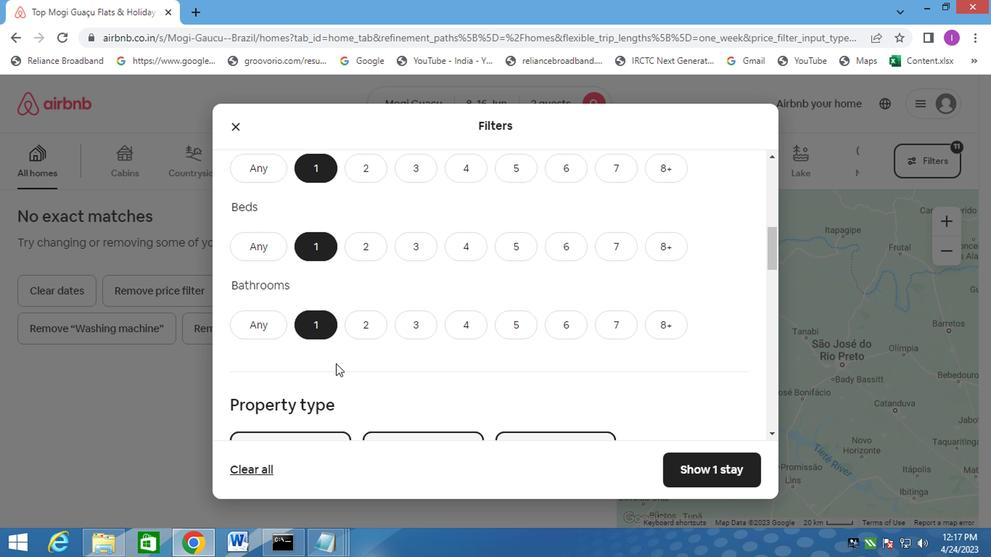 
Action: Mouse scrolled (332, 365) with delta (0, 0)
Screenshot: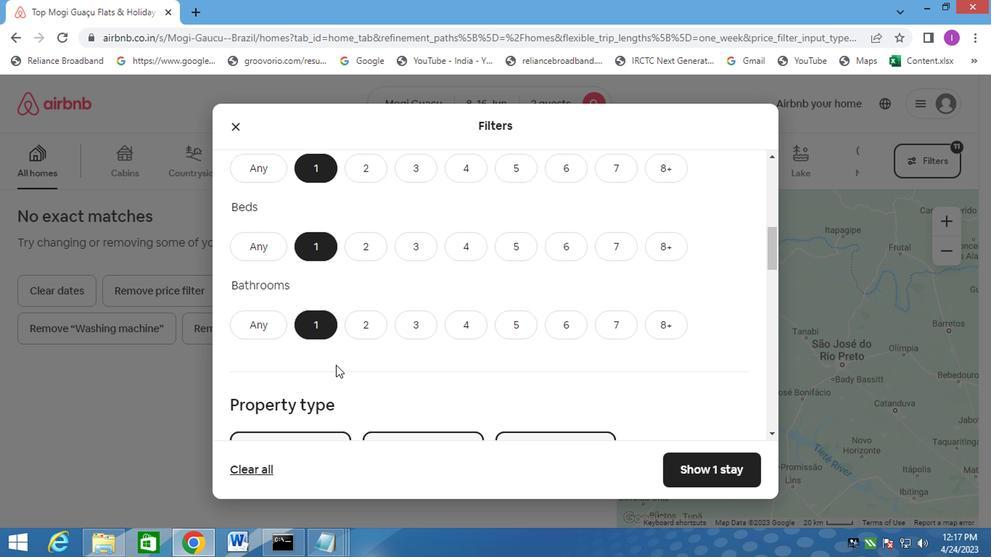 
Action: Mouse moved to (341, 357)
Screenshot: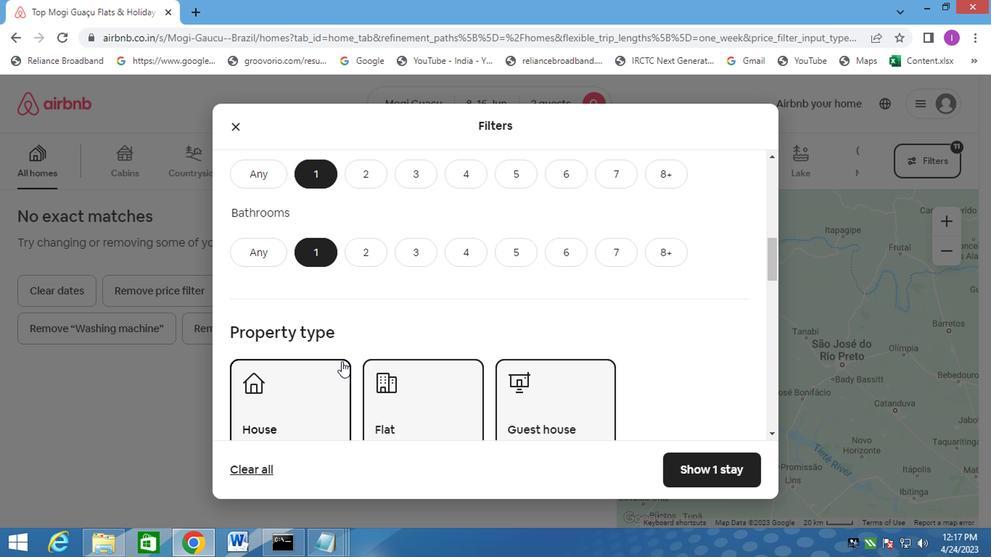 
Action: Mouse scrolled (341, 357) with delta (0, 0)
Screenshot: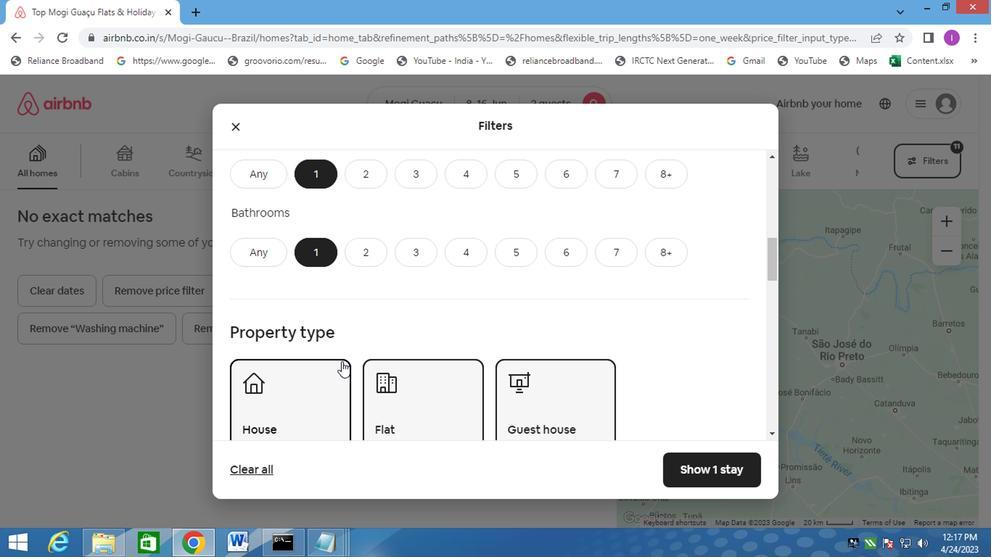 
Action: Mouse scrolled (341, 357) with delta (0, 0)
Screenshot: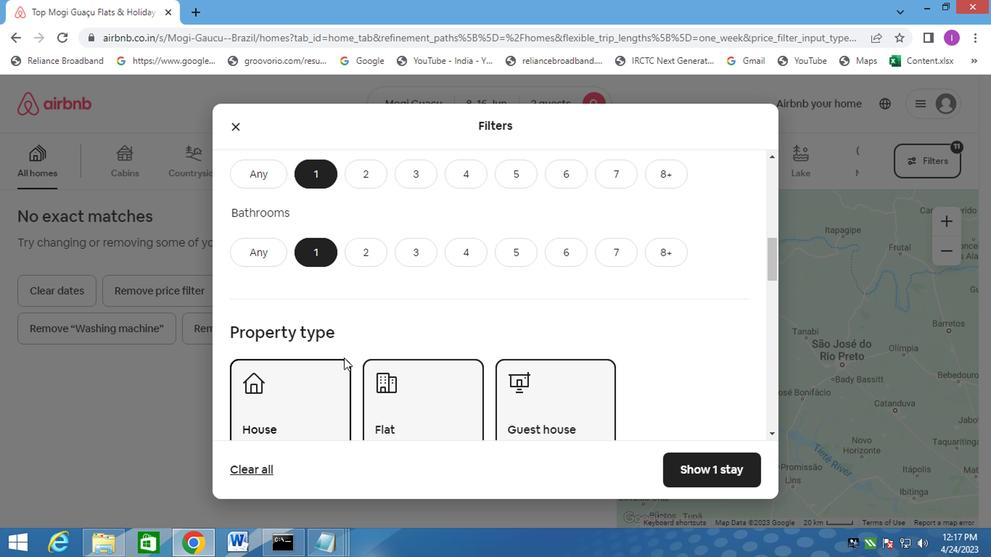 
Action: Mouse moved to (342, 356)
Screenshot: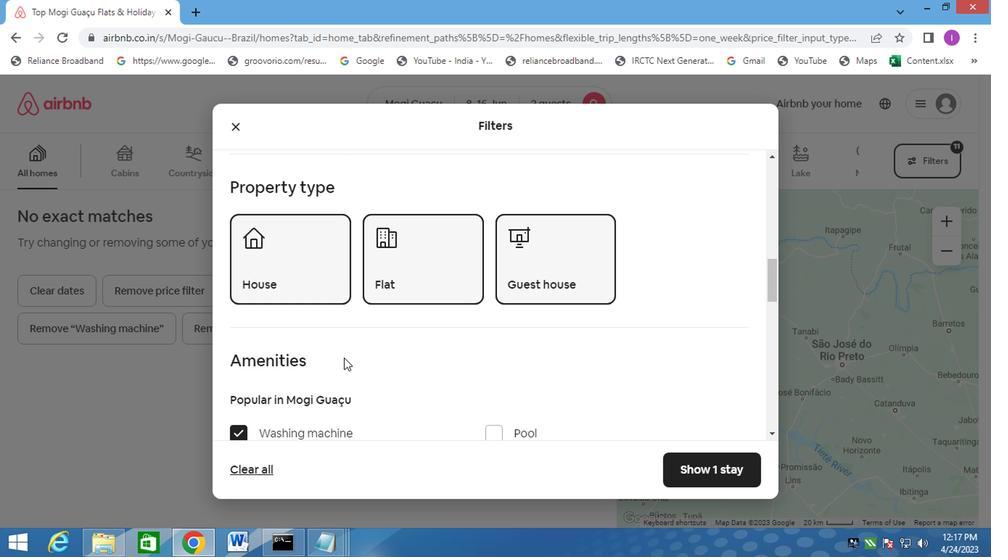 
Action: Mouse scrolled (342, 357) with delta (0, 1)
Screenshot: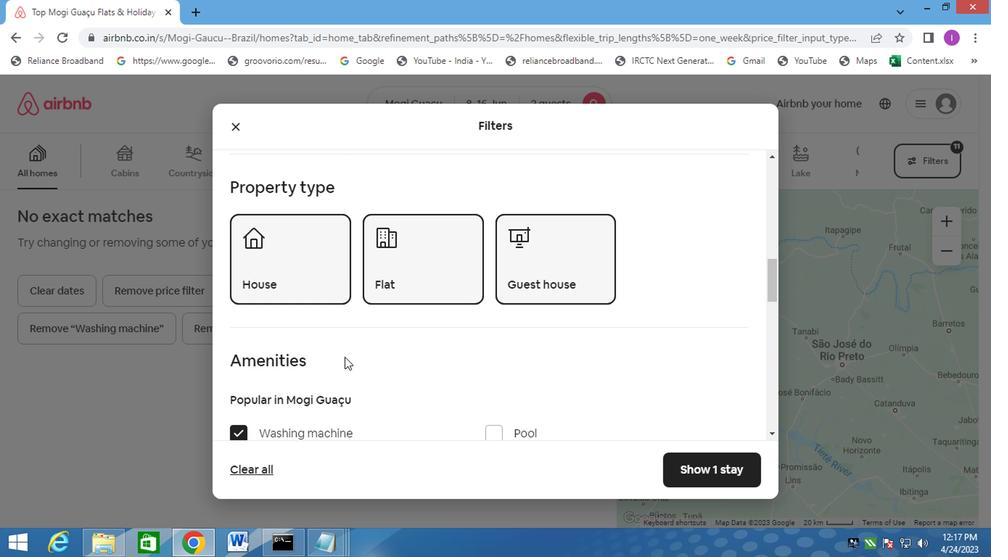 
Action: Mouse scrolled (342, 357) with delta (0, 1)
Screenshot: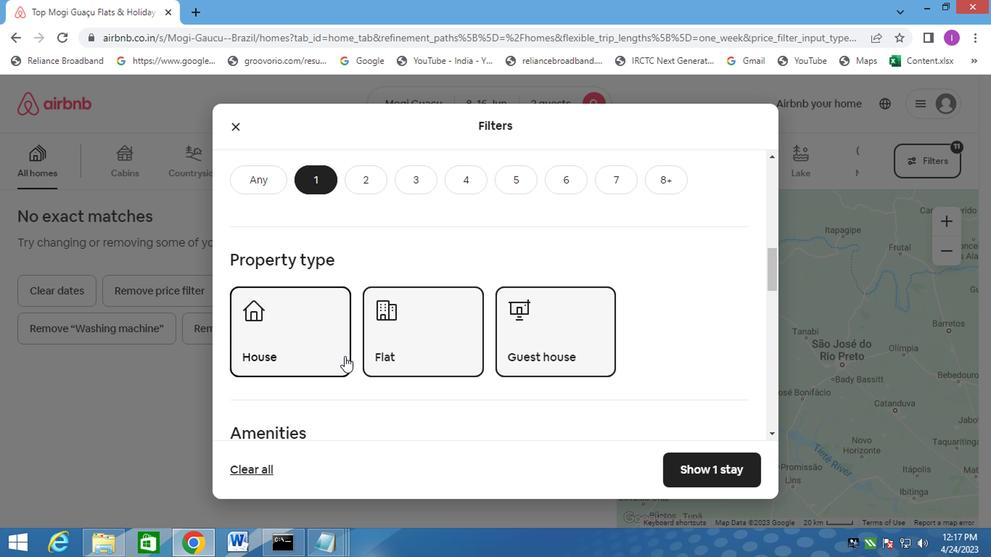 
Action: Mouse scrolled (342, 355) with delta (0, 0)
Screenshot: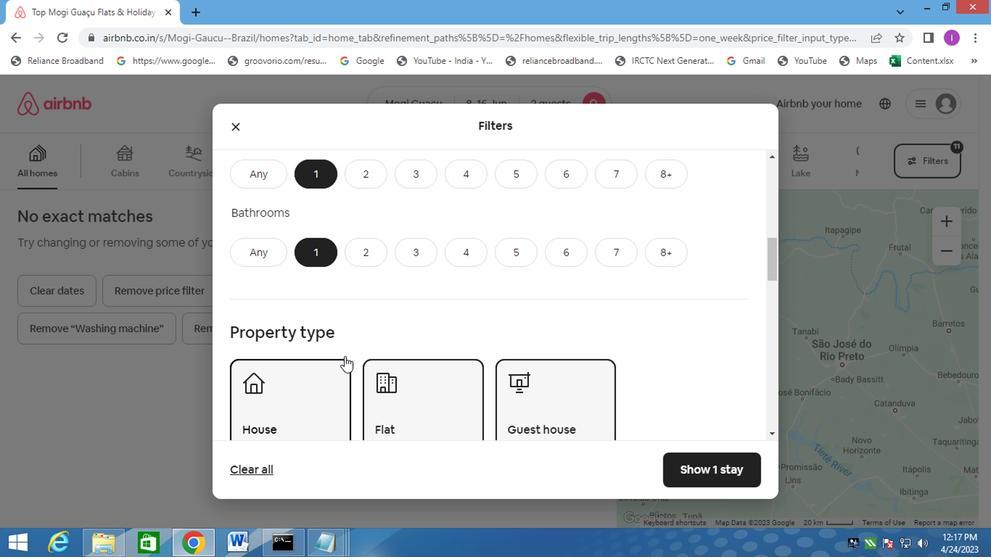 
Action: Mouse moved to (342, 356)
Screenshot: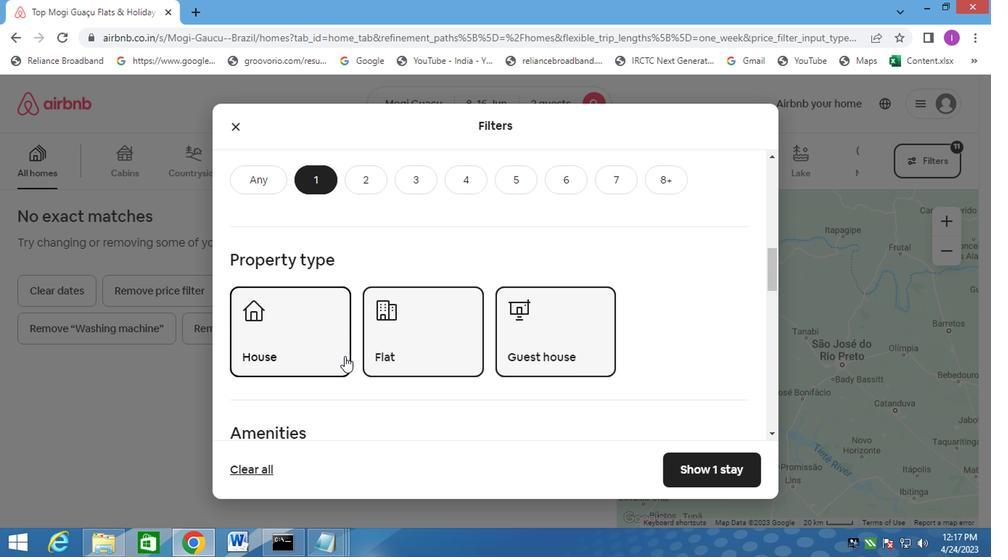 
Action: Mouse scrolled (342, 355) with delta (0, 0)
Screenshot: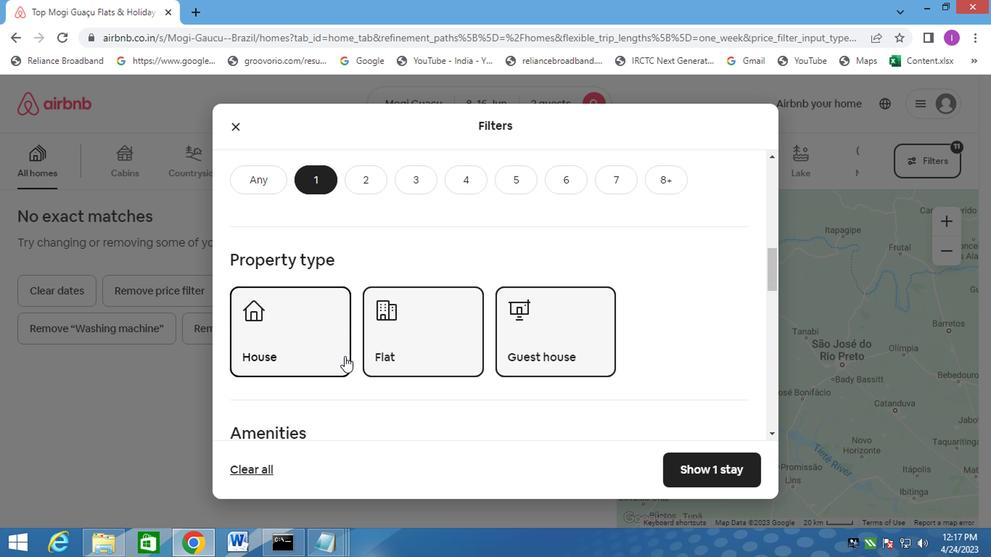 
Action: Mouse scrolled (342, 355) with delta (0, 0)
Screenshot: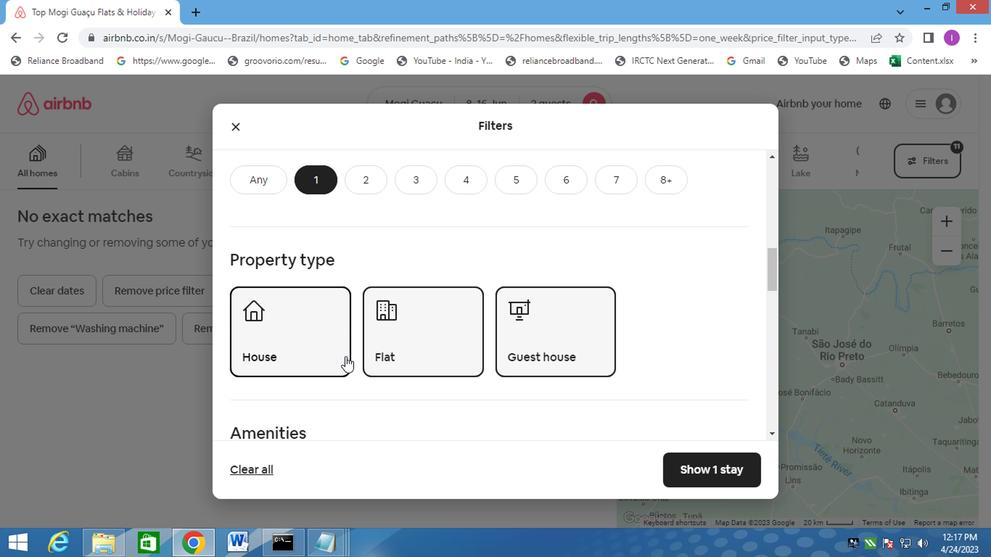 
Action: Mouse moved to (342, 355)
Screenshot: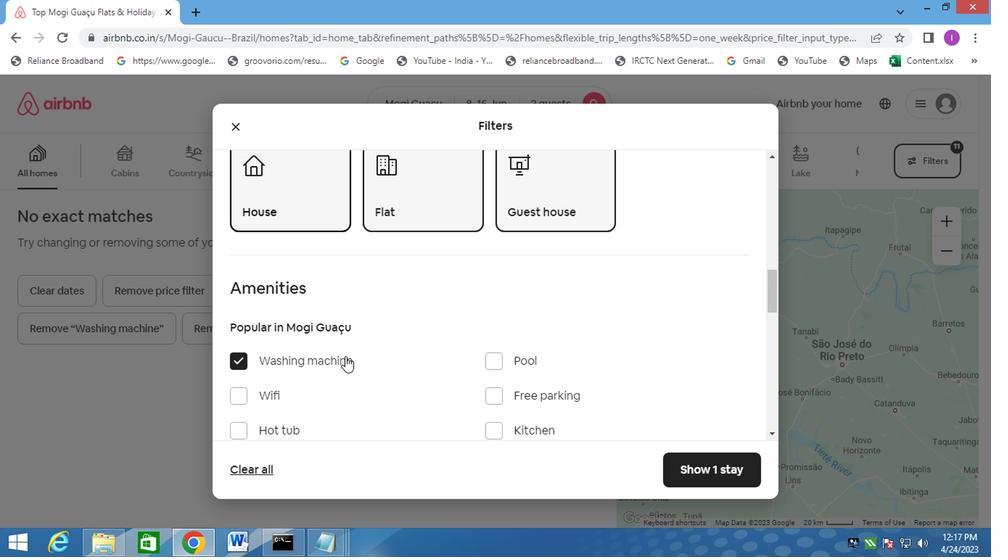 
Action: Mouse scrolled (342, 355) with delta (0, 0)
Screenshot: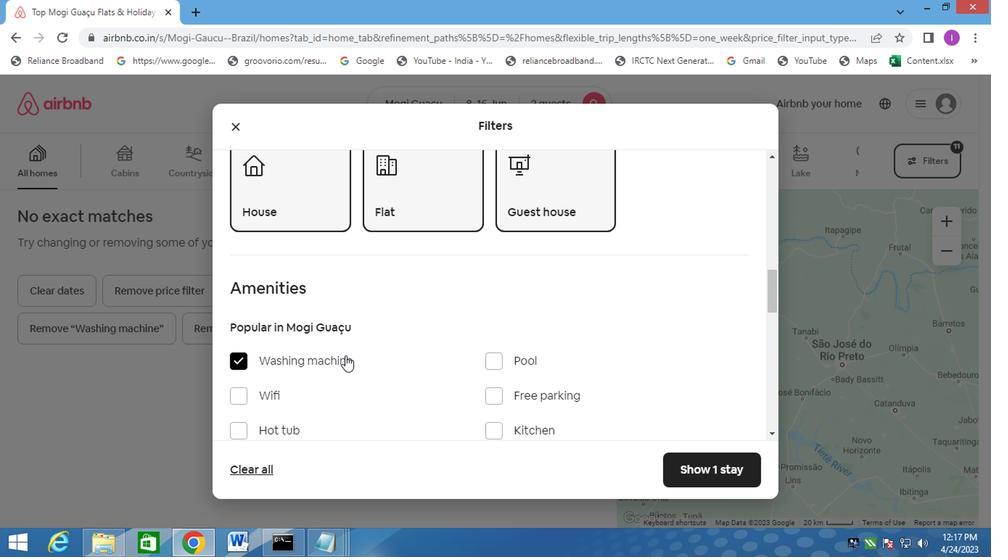 
Action: Mouse scrolled (342, 355) with delta (0, 0)
Screenshot: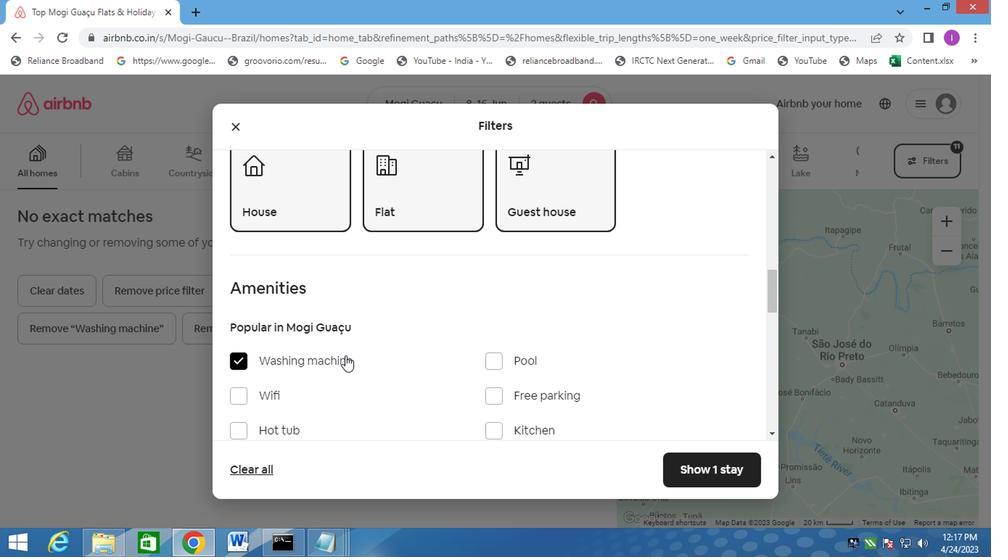 
Action: Mouse moved to (345, 351)
Screenshot: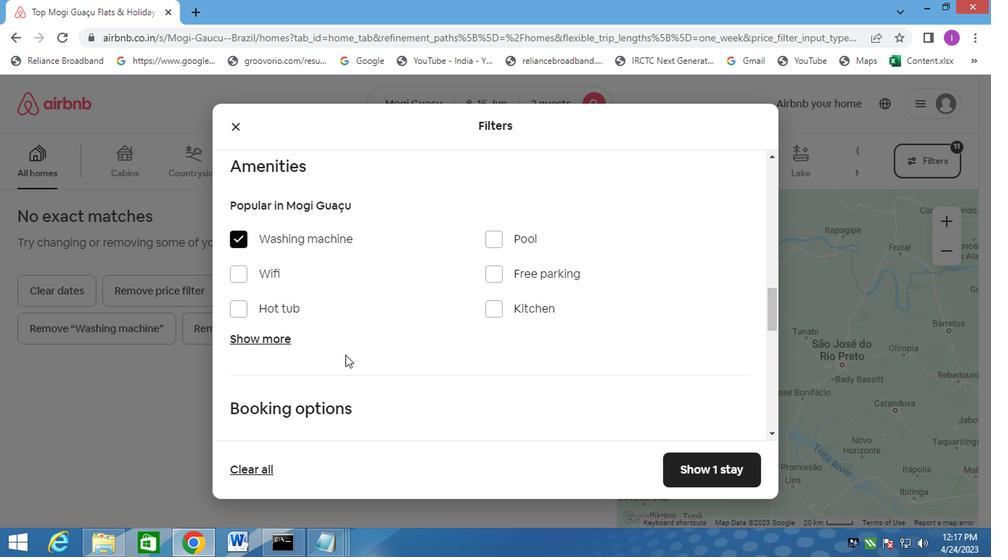 
Action: Mouse scrolled (345, 350) with delta (0, -1)
Screenshot: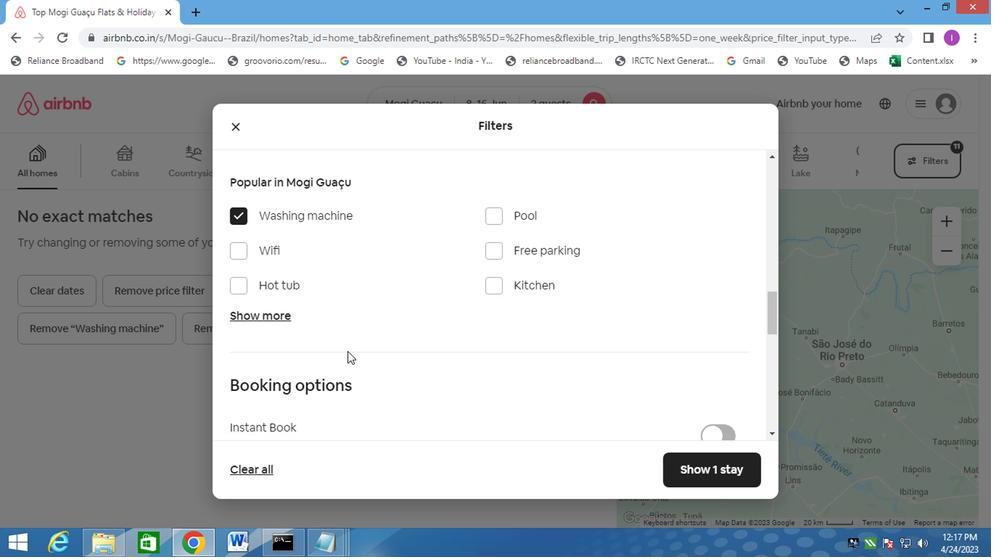 
Action: Mouse moved to (345, 350)
Screenshot: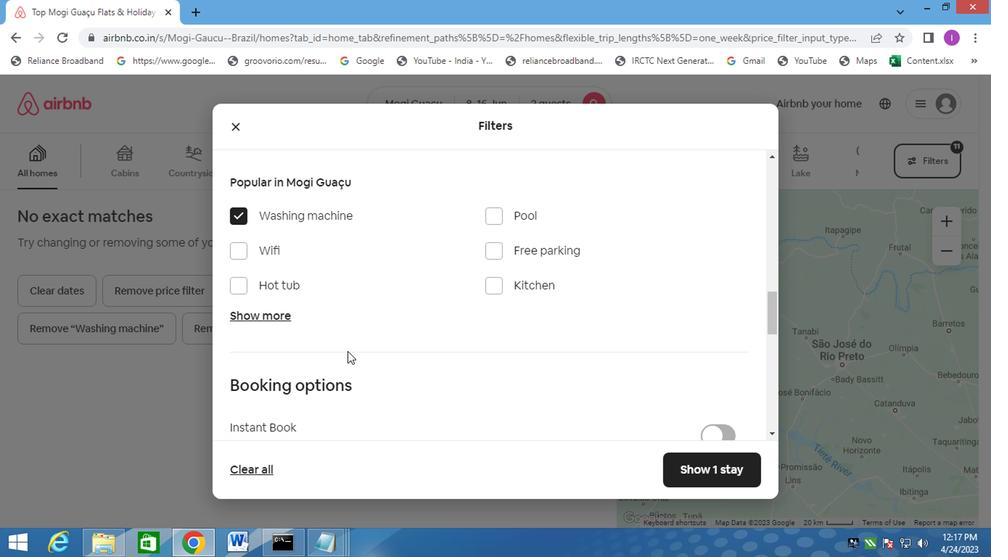 
Action: Mouse scrolled (345, 350) with delta (0, 0)
Screenshot: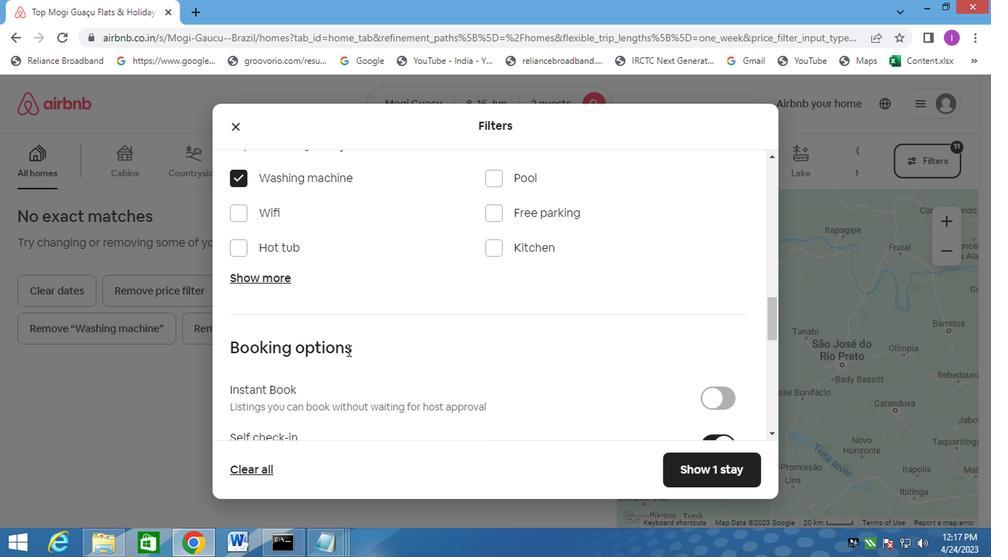 
Action: Mouse scrolled (345, 350) with delta (0, 0)
Screenshot: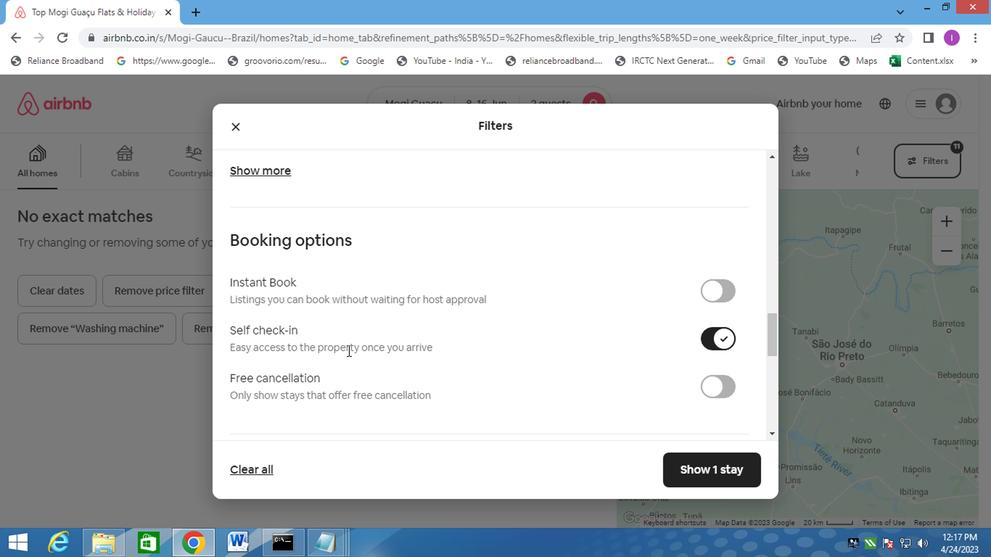 
Action: Mouse scrolled (345, 350) with delta (0, 0)
Screenshot: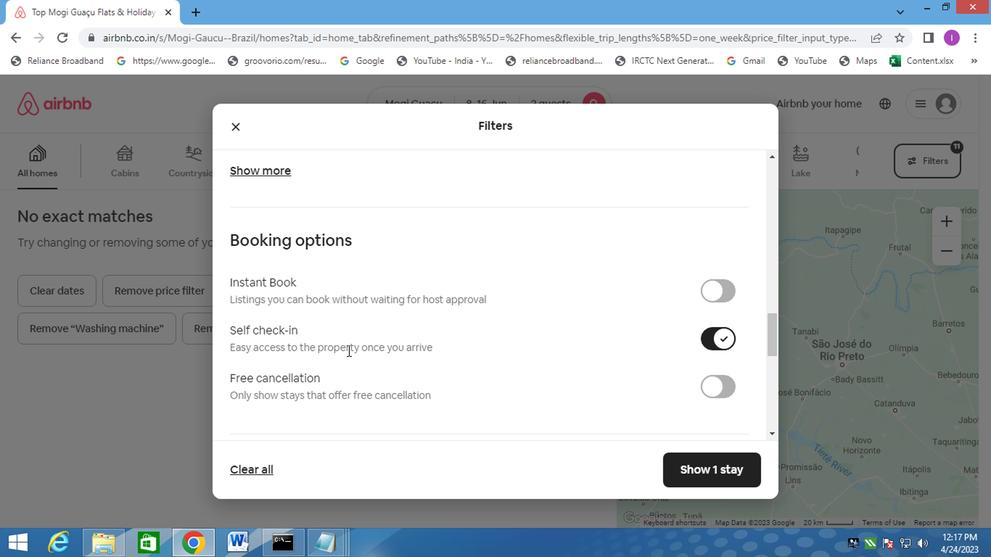 
Action: Mouse scrolled (345, 350) with delta (0, 0)
Screenshot: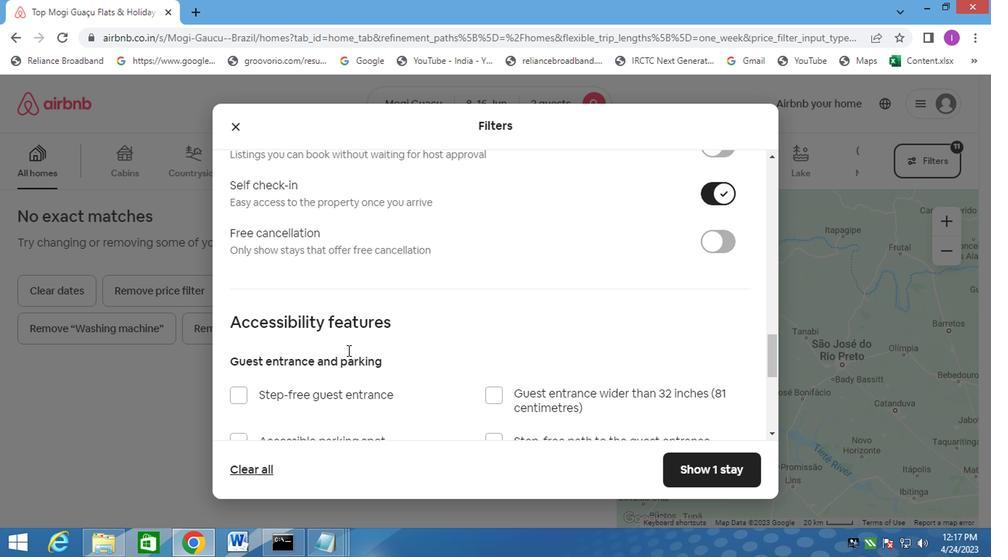 
Action: Mouse scrolled (345, 350) with delta (0, 0)
Screenshot: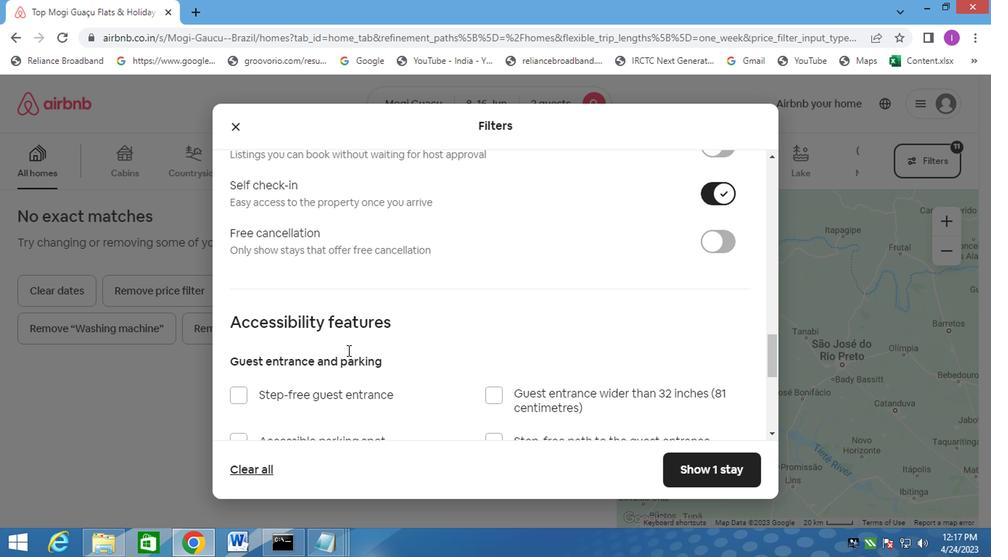
Action: Mouse scrolled (345, 350) with delta (0, 0)
Screenshot: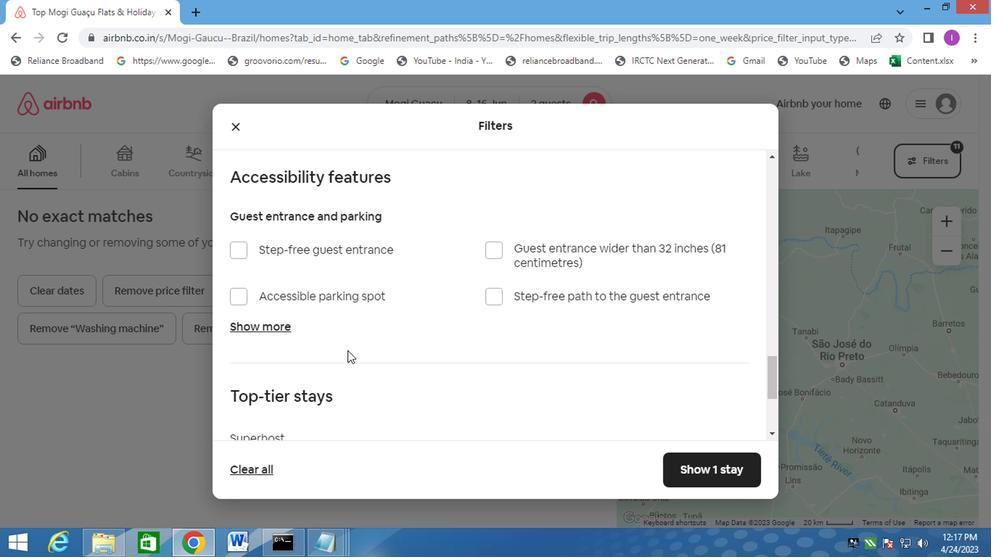 
Action: Mouse scrolled (345, 350) with delta (0, 0)
Screenshot: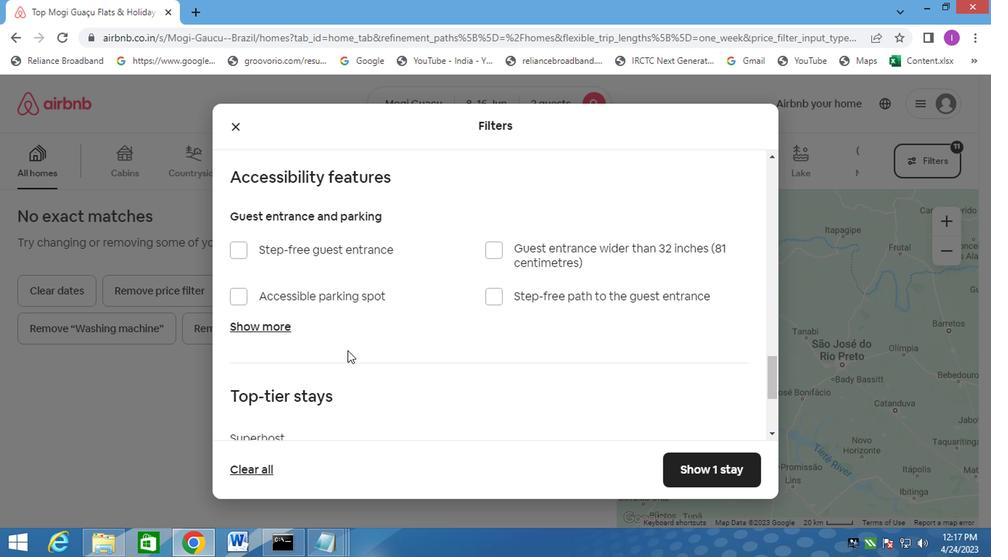 
Action: Mouse moved to (345, 348)
Screenshot: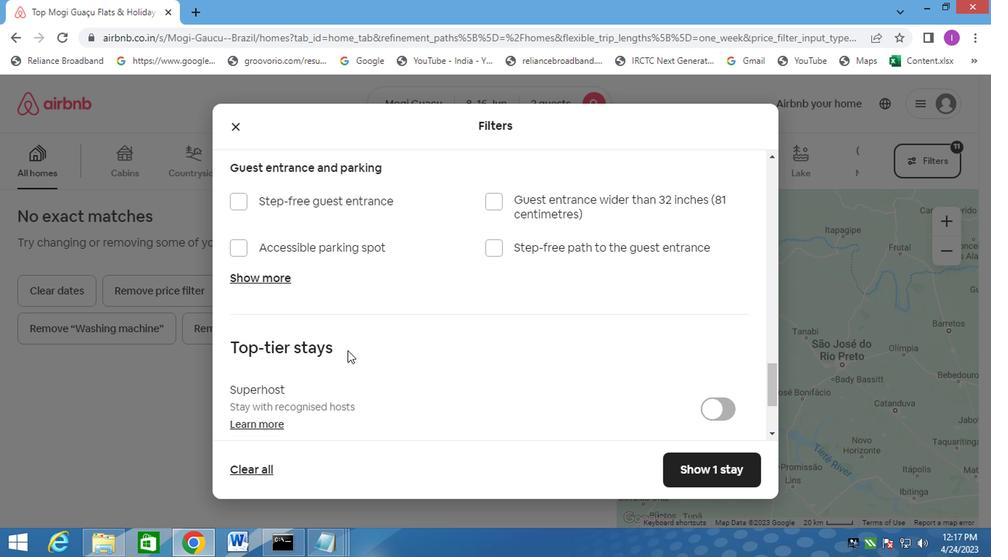 
Action: Mouse scrolled (345, 347) with delta (0, -1)
Screenshot: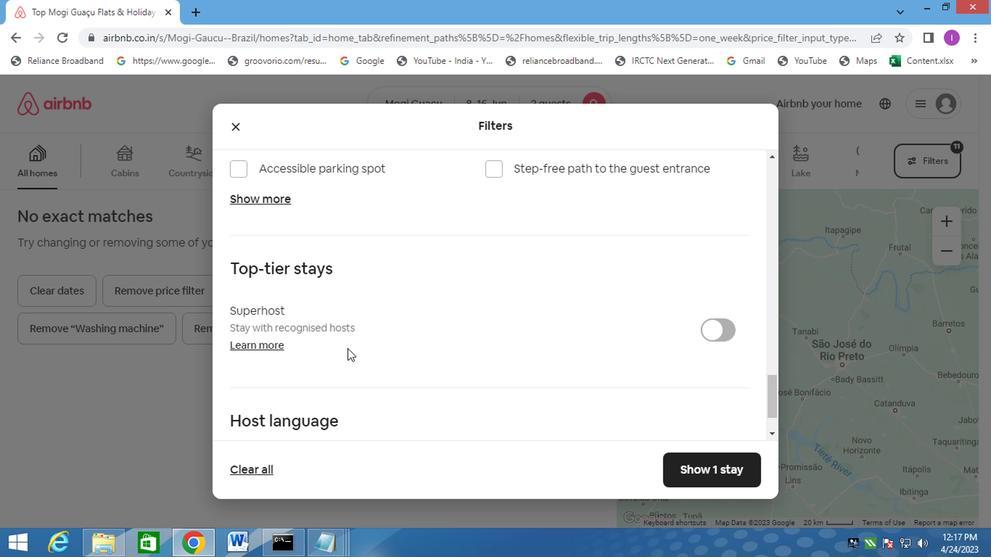 
Action: Mouse scrolled (345, 347) with delta (0, -1)
Screenshot: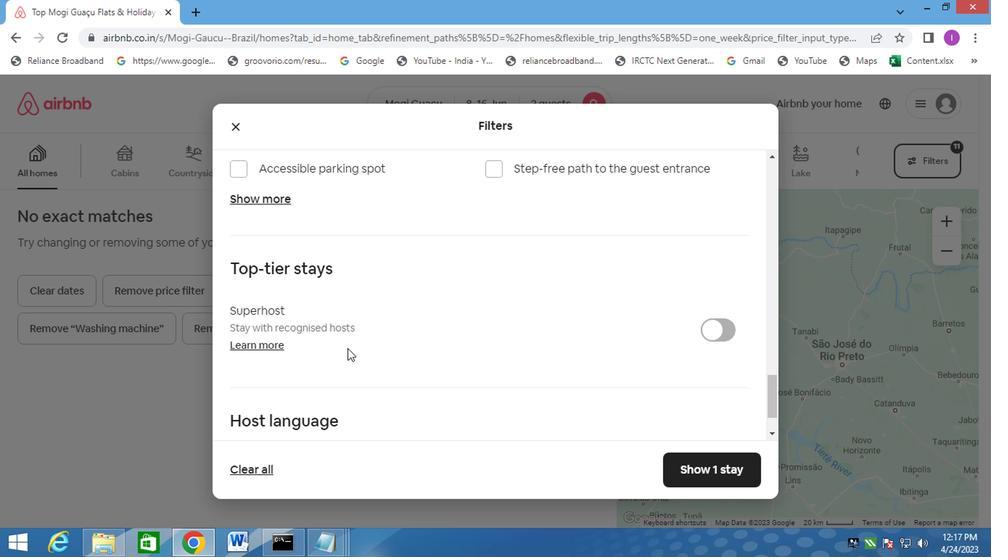 
Action: Mouse moved to (345, 348)
Screenshot: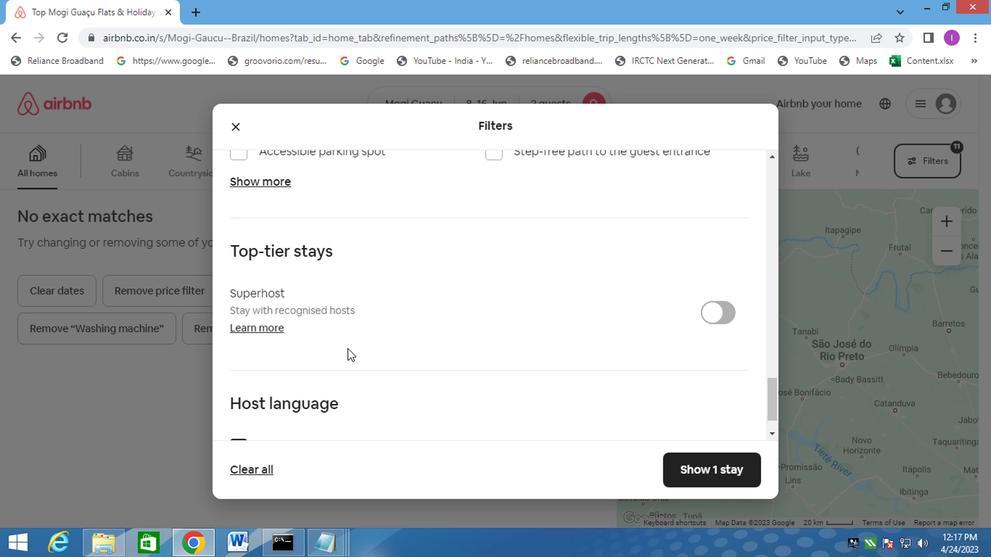 
Action: Mouse scrolled (345, 347) with delta (0, -1)
Screenshot: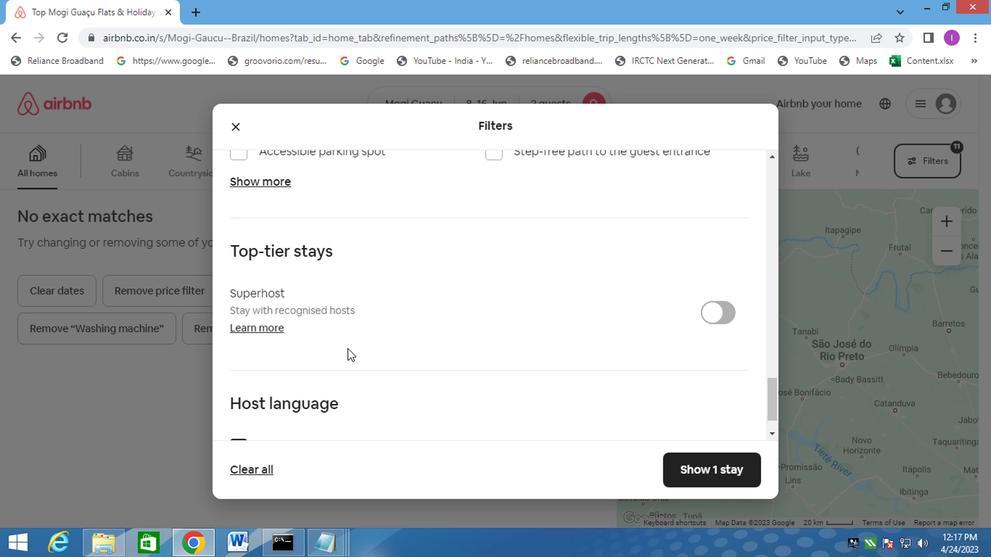 
Action: Mouse moved to (518, 377)
Screenshot: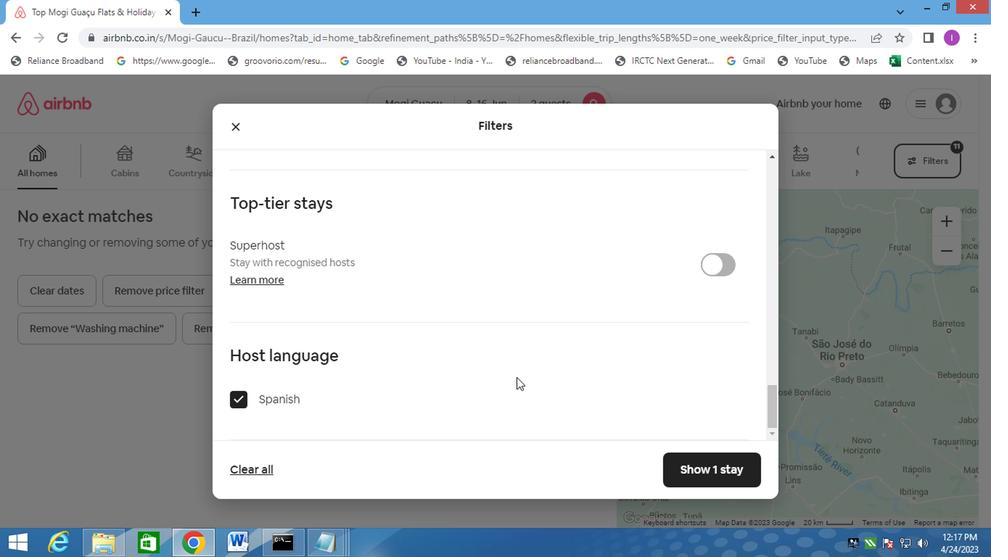
Action: Mouse scrolled (518, 376) with delta (0, 0)
Screenshot: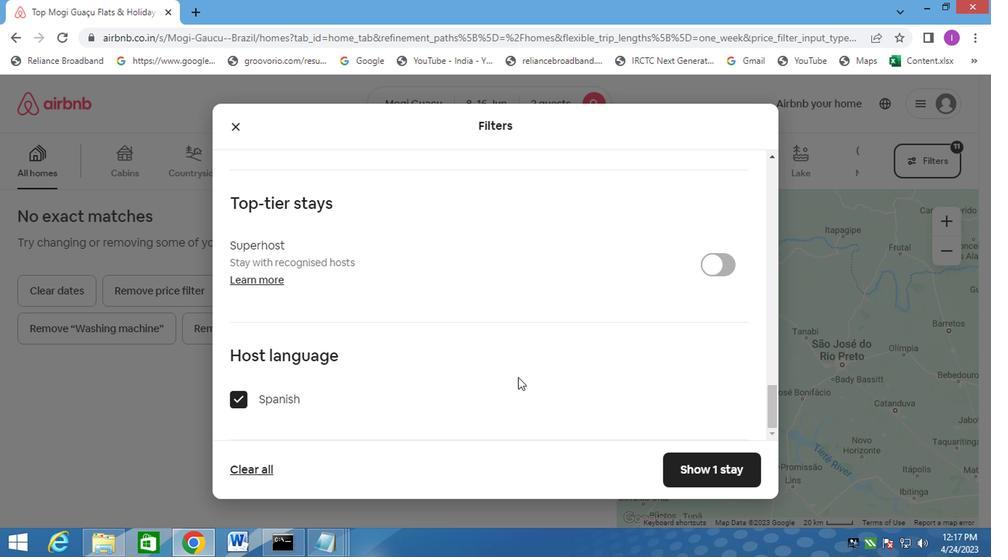 
Action: Mouse moved to (518, 377)
Screenshot: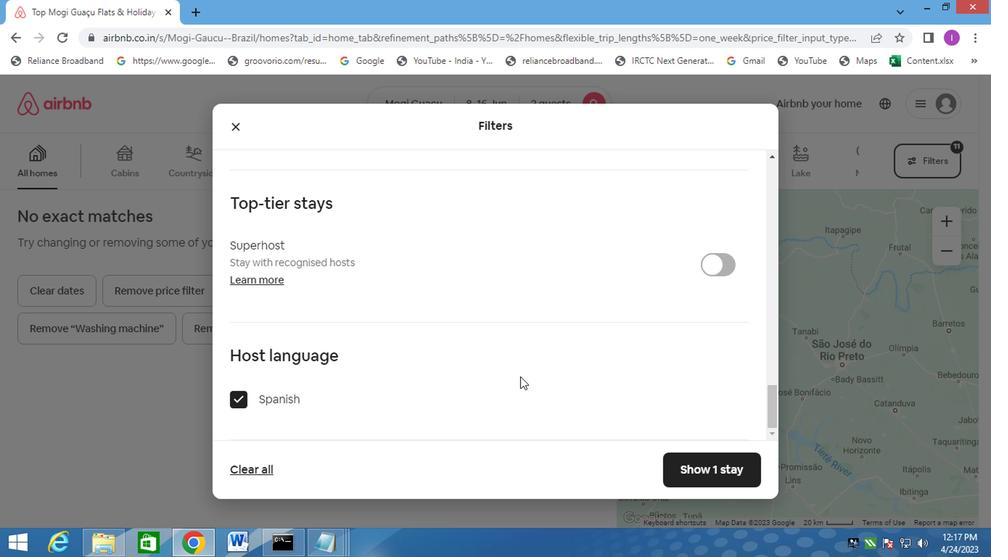 
Action: Mouse scrolled (518, 376) with delta (0, 0)
Screenshot: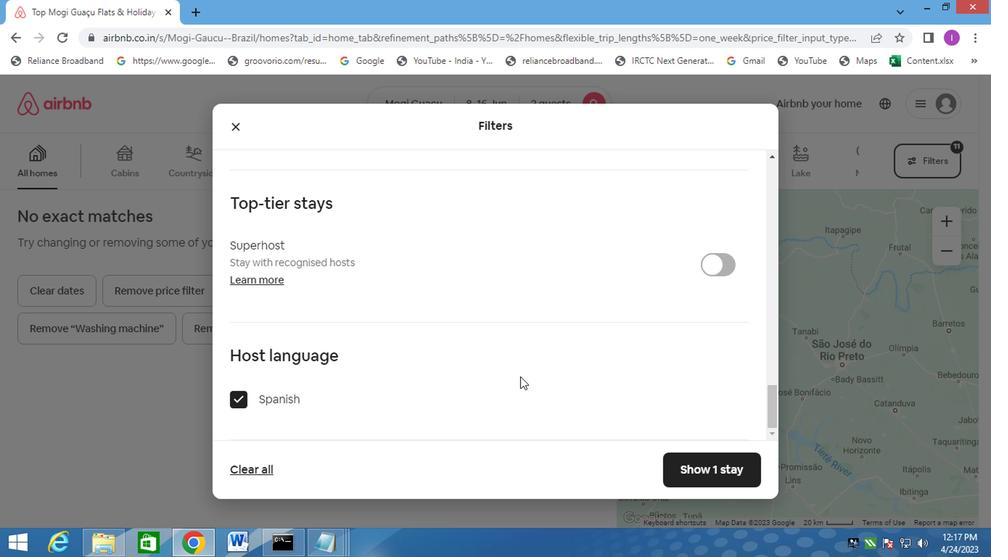 
Action: Mouse scrolled (518, 376) with delta (0, 0)
Screenshot: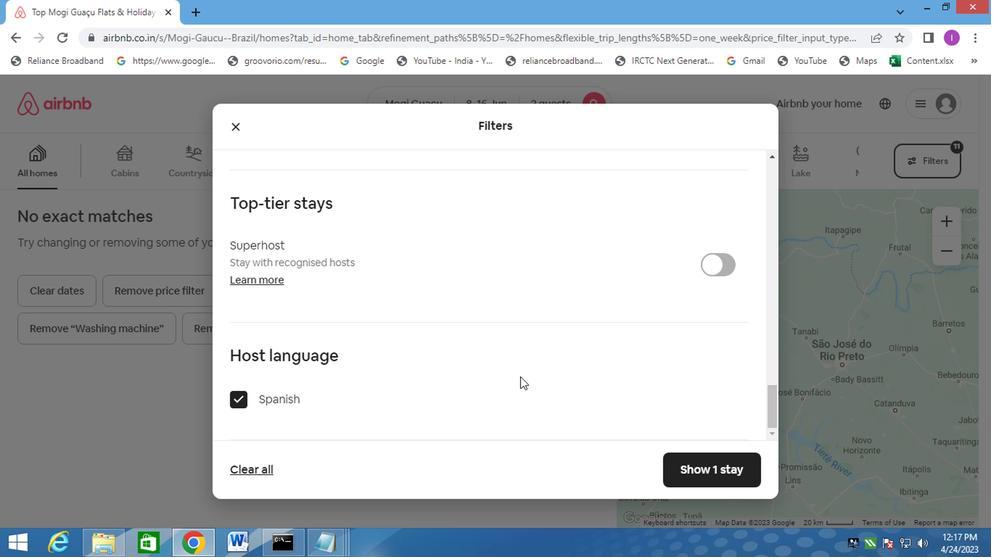 
Action: Mouse scrolled (518, 376) with delta (0, 0)
Screenshot: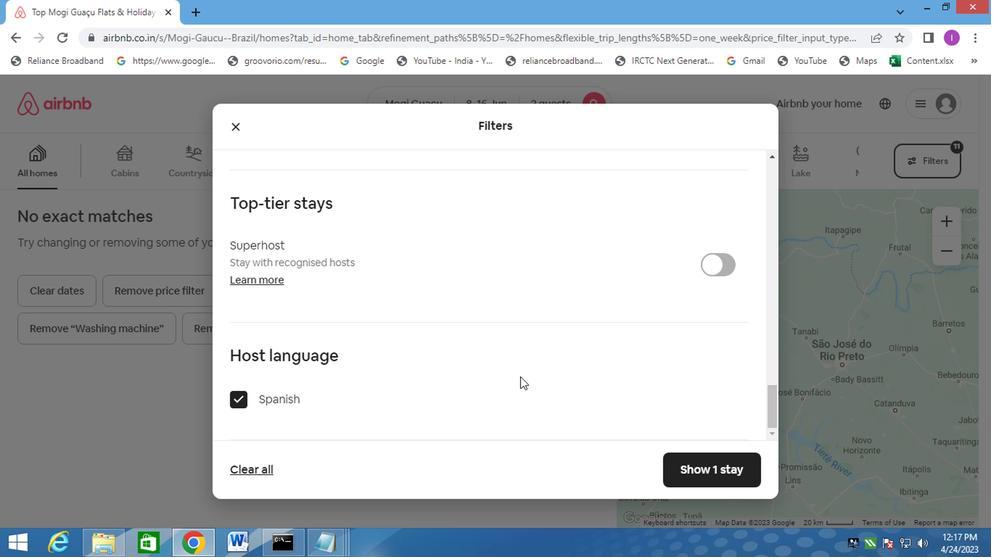 
Action: Mouse moved to (560, 415)
Screenshot: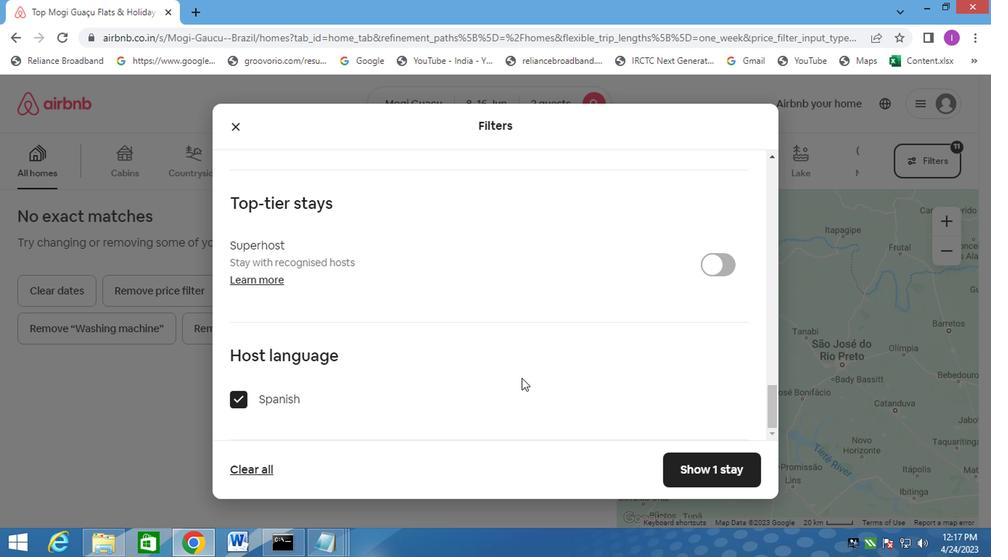 
Action: Mouse scrolled (560, 414) with delta (0, -1)
Screenshot: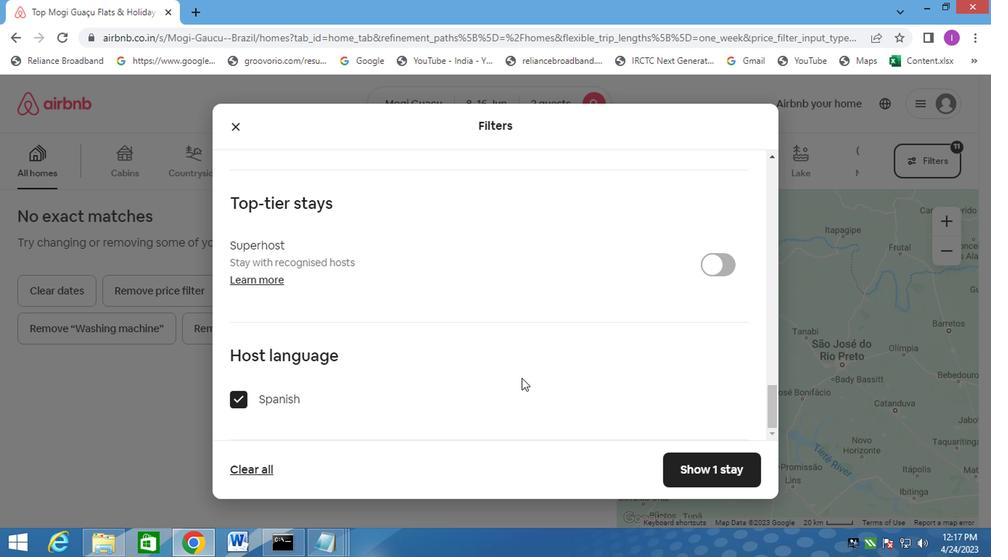 
Action: Mouse moved to (705, 472)
Screenshot: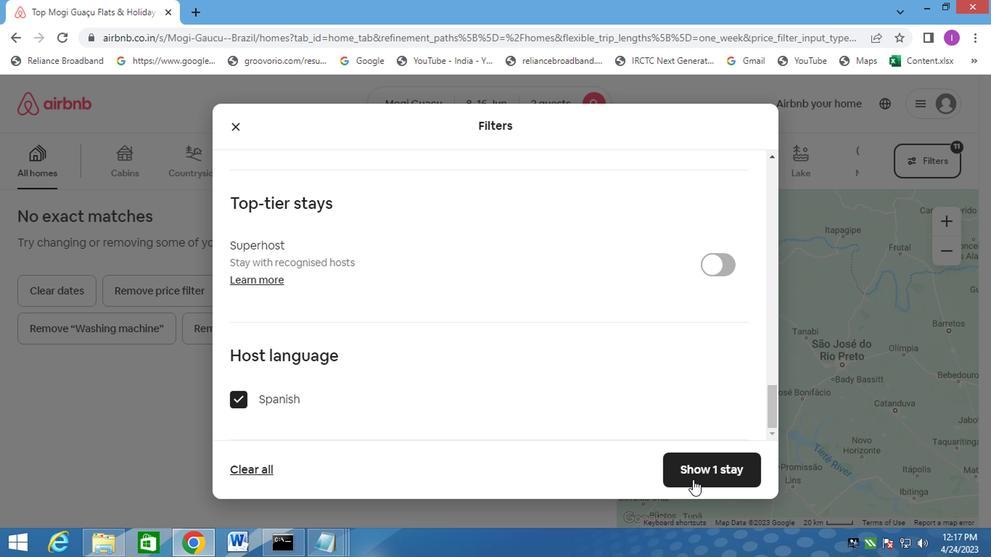
Action: Mouse pressed left at (705, 472)
Screenshot: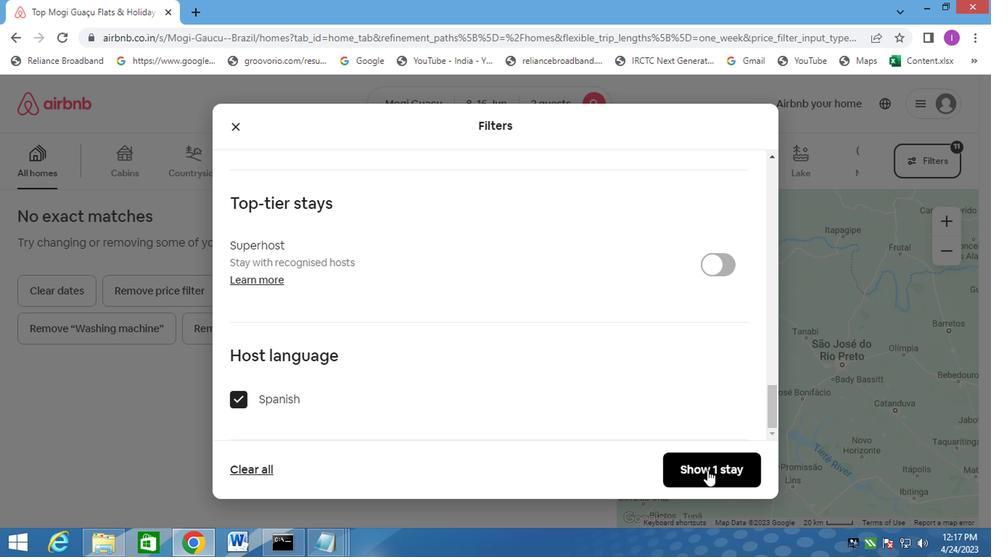 
Action: Mouse moved to (489, 363)
Screenshot: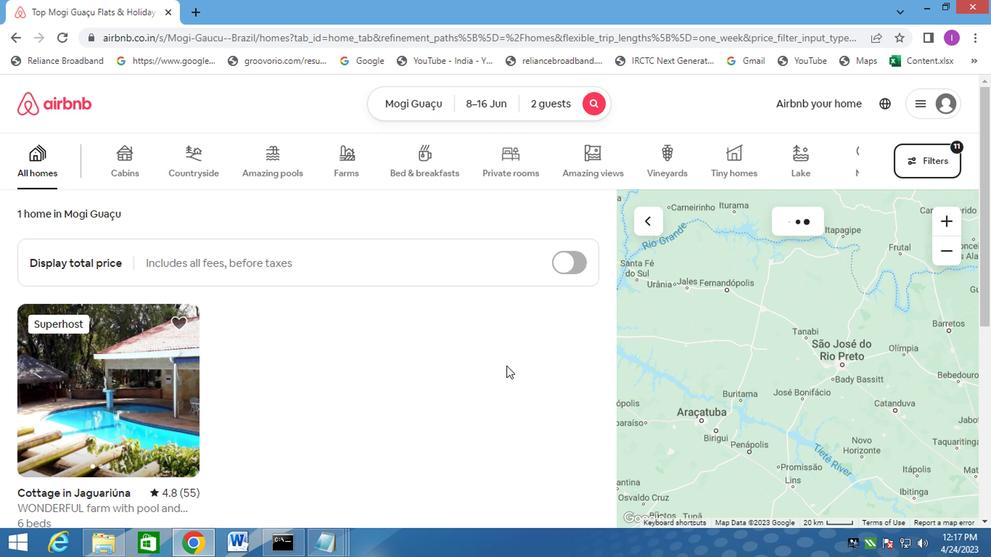 
Action: Key pressed <Key.f8>
Screenshot: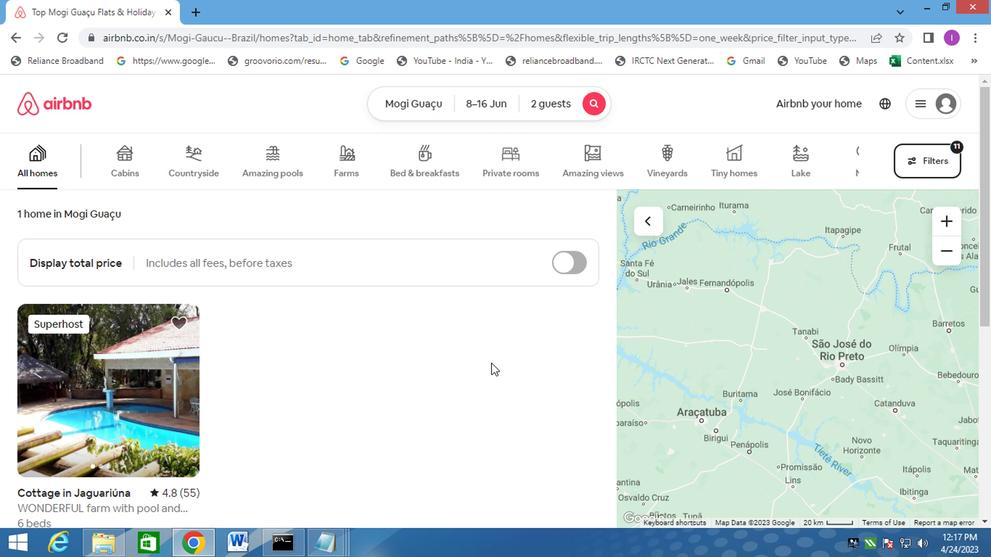 
